 Task: Search one way flight ticket for 2 adults, 2 infants in seat and 1 infant on lap in first from New Haven: Tweed-new Haven Airport to Rockford: Chicago Rockford International Airport(was Northwest Chicagoland Regional Airport At Rockford) on 5-1-2023. Choice of flights is Frontier. Number of bags: 3 checked bags. Price is upto 65000. Outbound departure time preference is 15:15.
Action: Mouse moved to (162, 159)
Screenshot: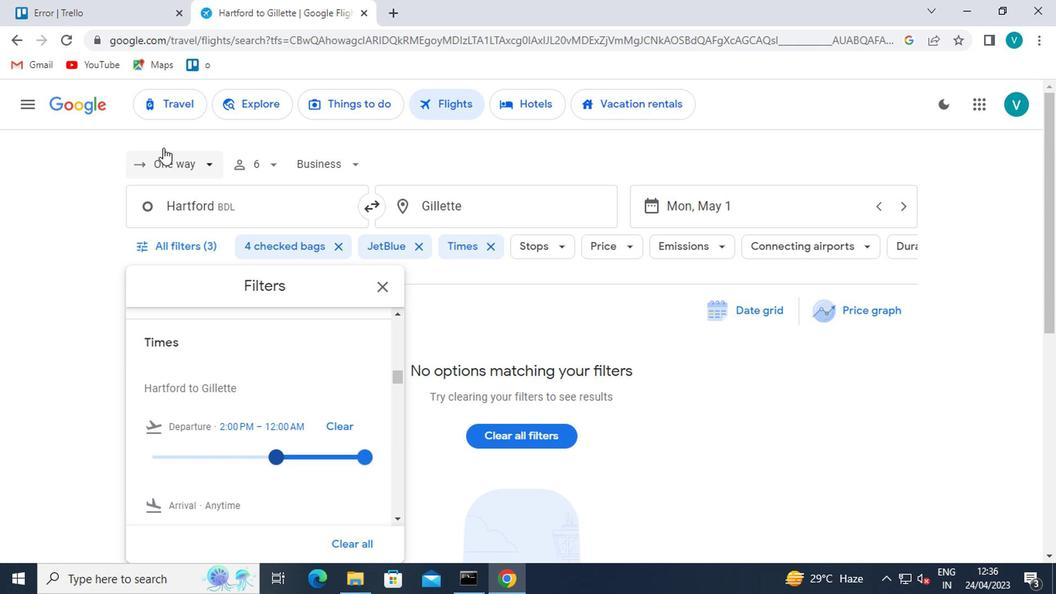 
Action: Mouse pressed left at (162, 159)
Screenshot: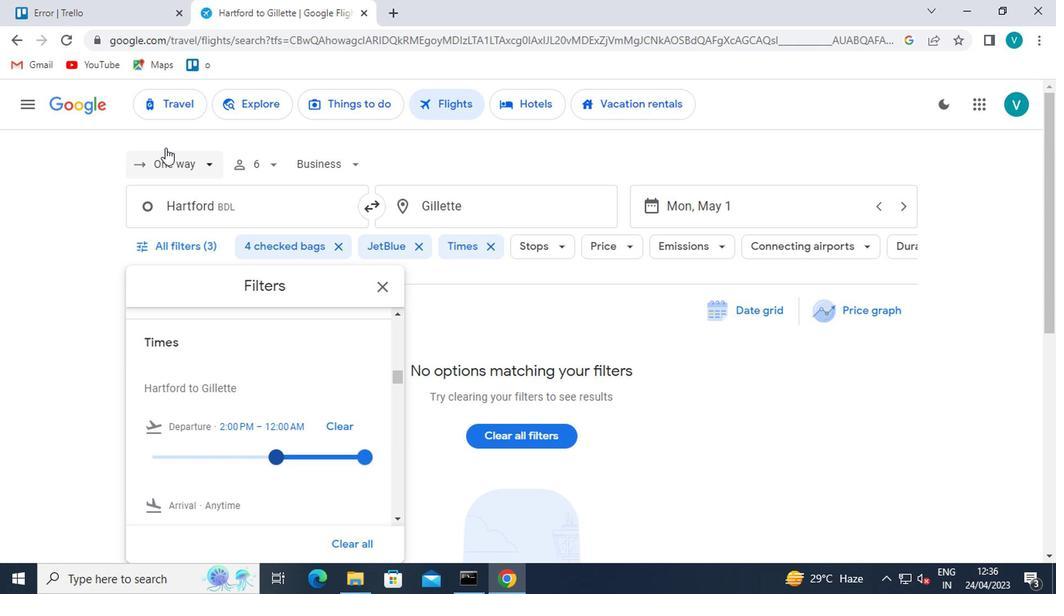 
Action: Mouse moved to (189, 243)
Screenshot: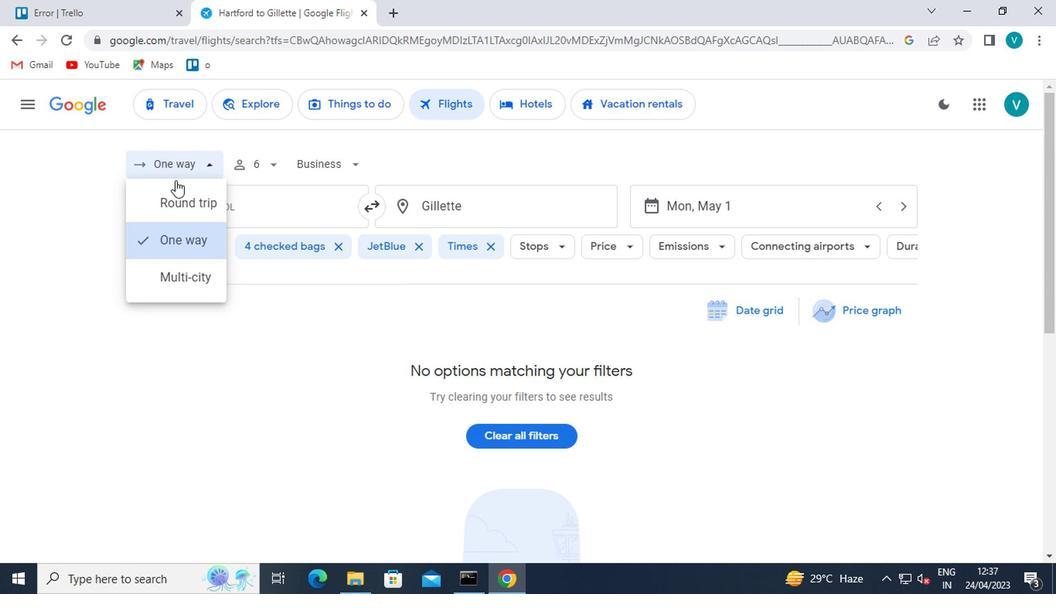 
Action: Mouse pressed left at (189, 243)
Screenshot: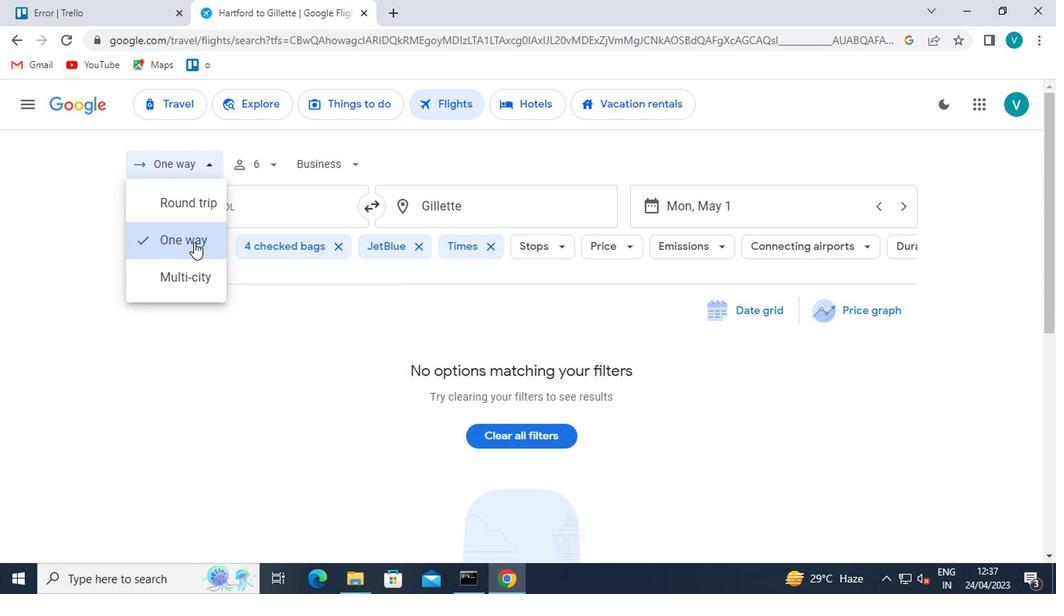 
Action: Mouse moved to (256, 160)
Screenshot: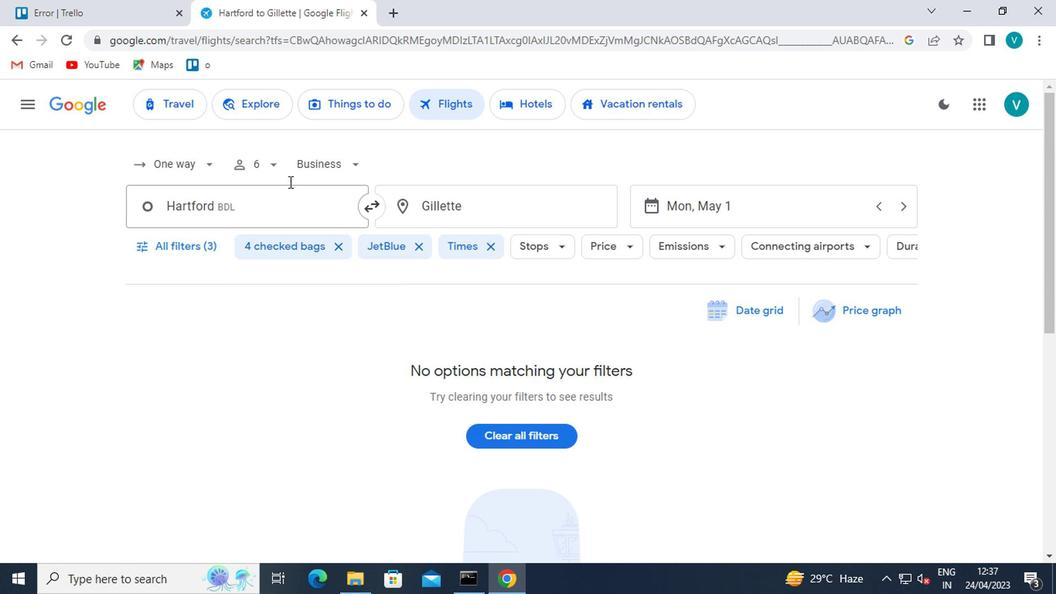
Action: Mouse pressed left at (256, 160)
Screenshot: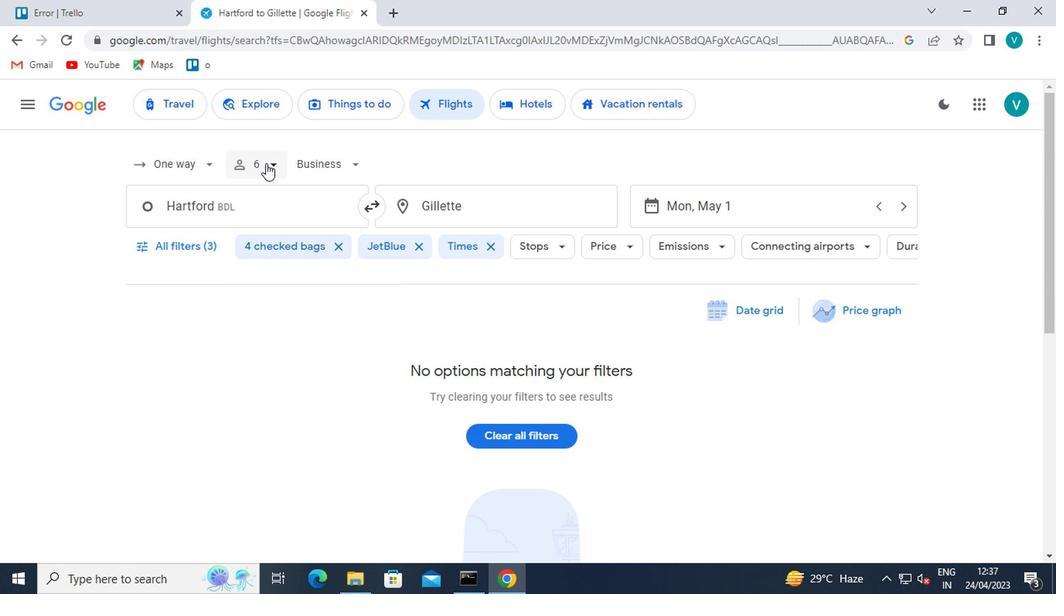 
Action: Mouse moved to (336, 207)
Screenshot: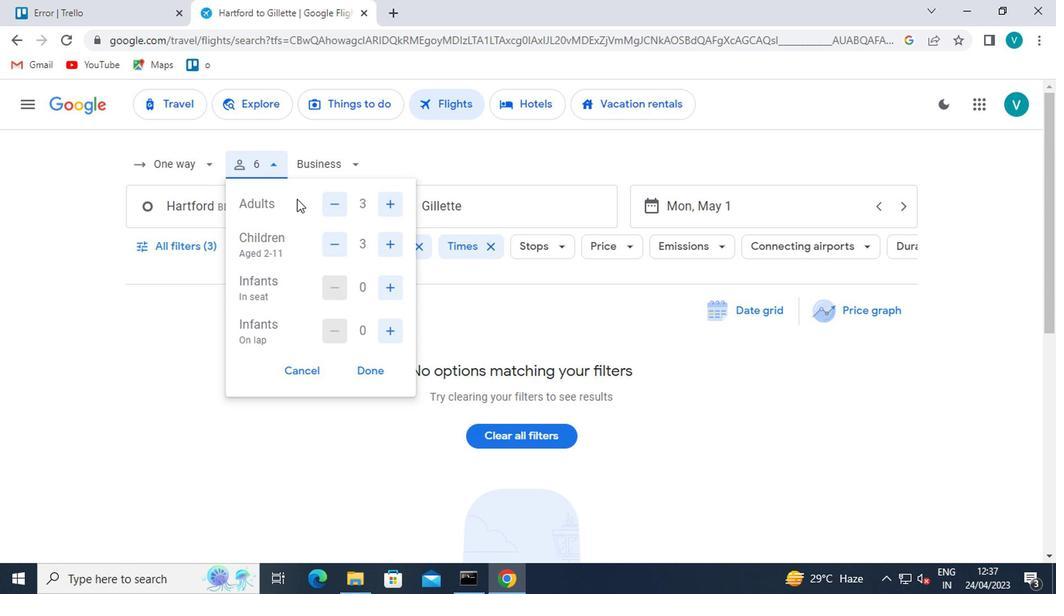 
Action: Mouse pressed left at (336, 207)
Screenshot: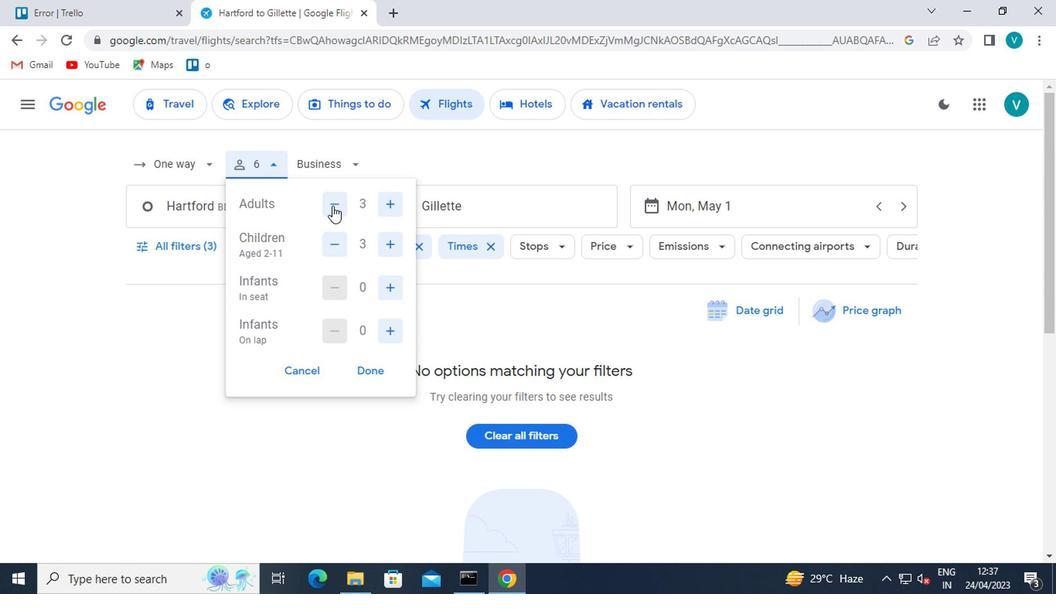 
Action: Mouse moved to (405, 293)
Screenshot: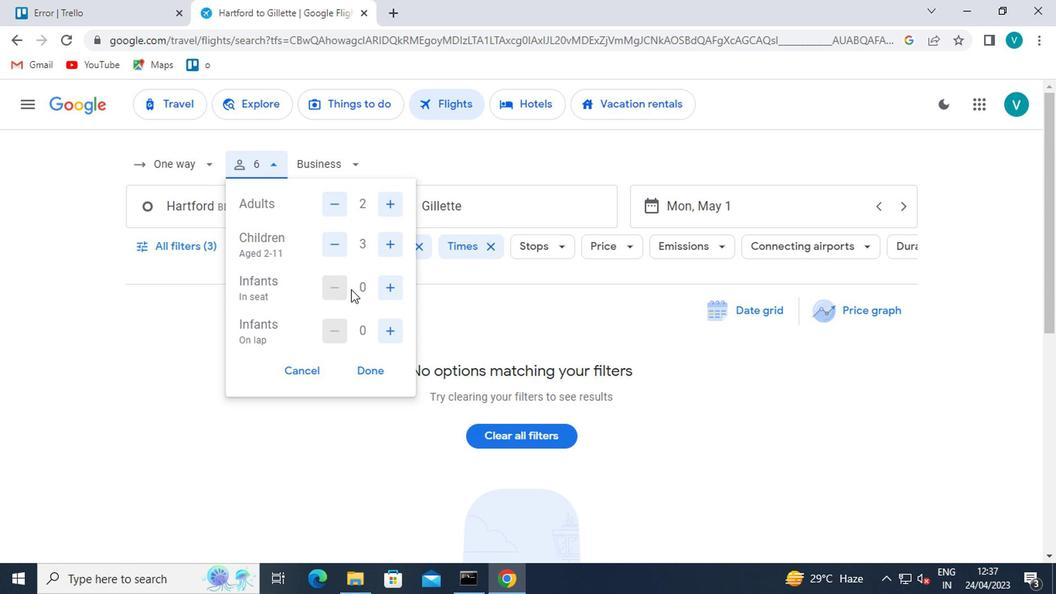 
Action: Mouse pressed left at (405, 293)
Screenshot: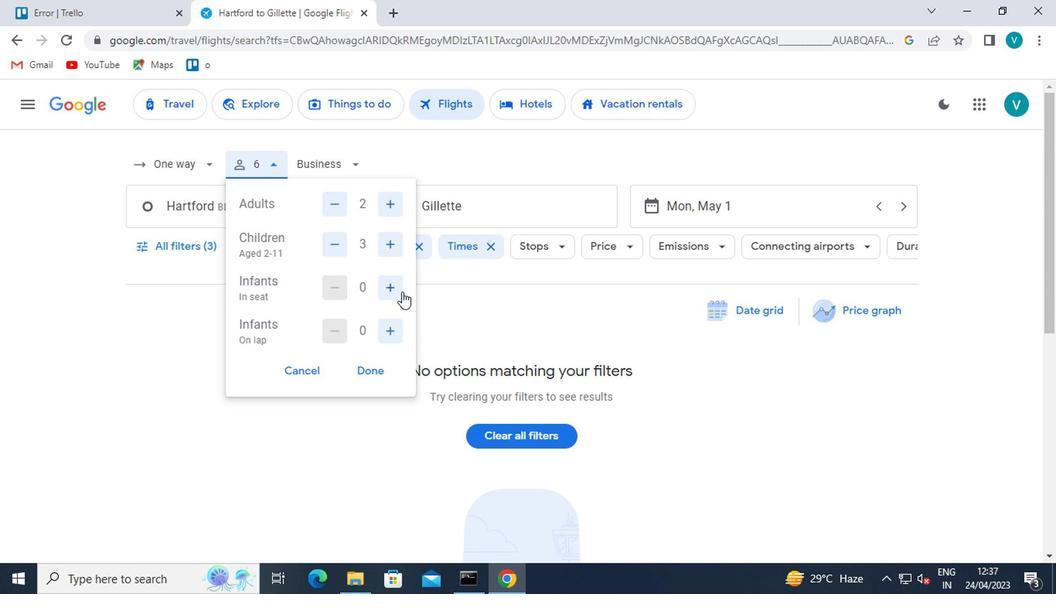 
Action: Mouse moved to (394, 290)
Screenshot: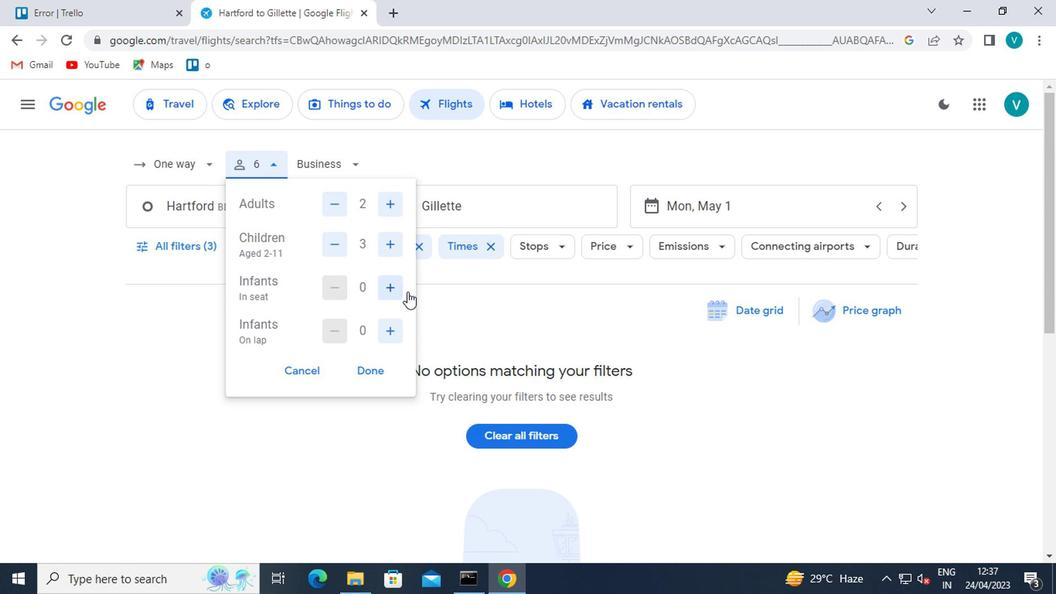
Action: Mouse pressed left at (394, 290)
Screenshot: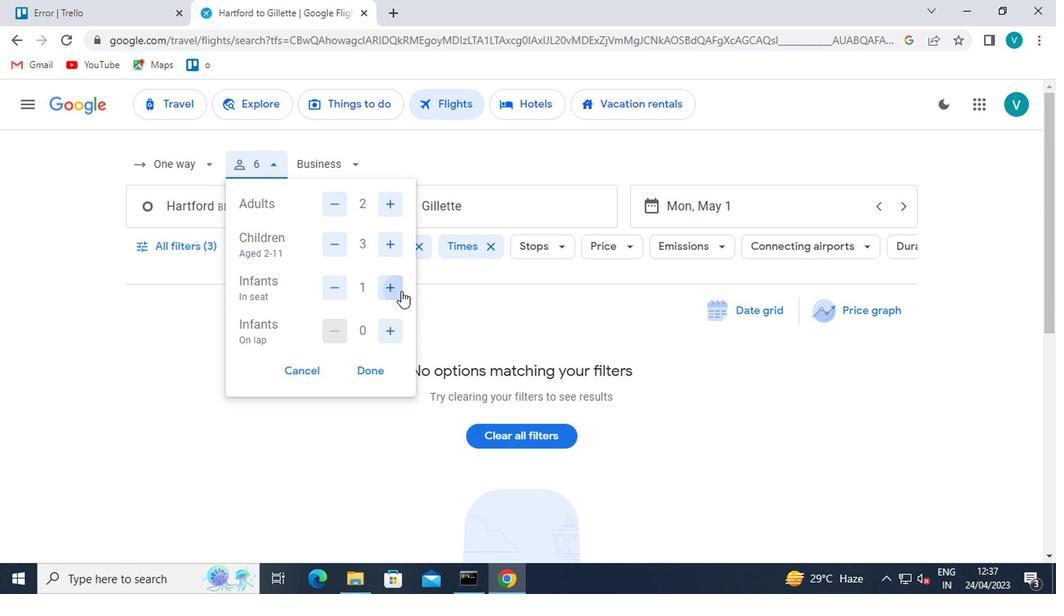 
Action: Mouse moved to (378, 327)
Screenshot: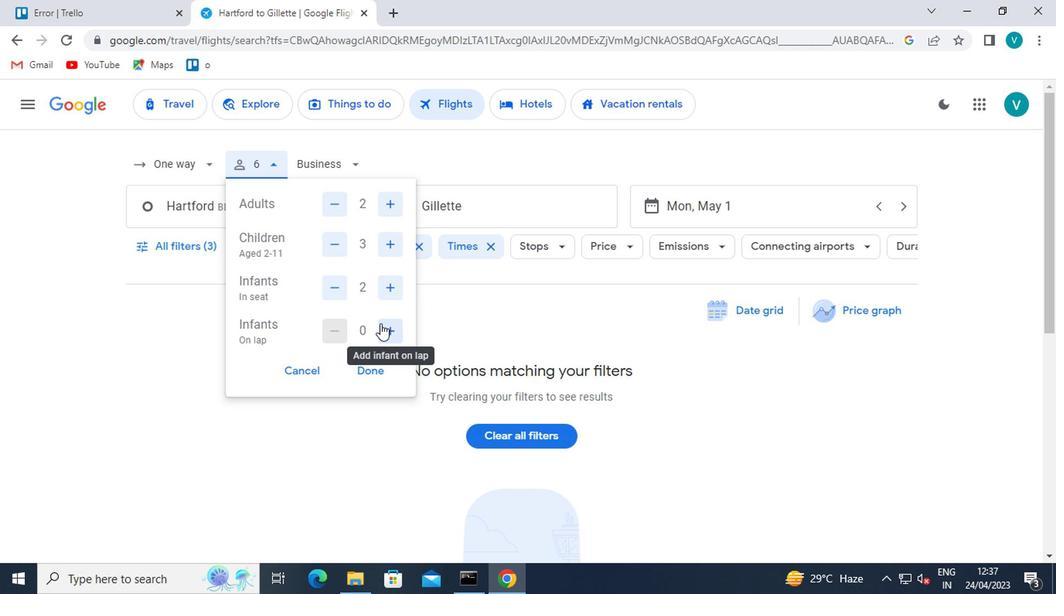 
Action: Mouse pressed left at (378, 327)
Screenshot: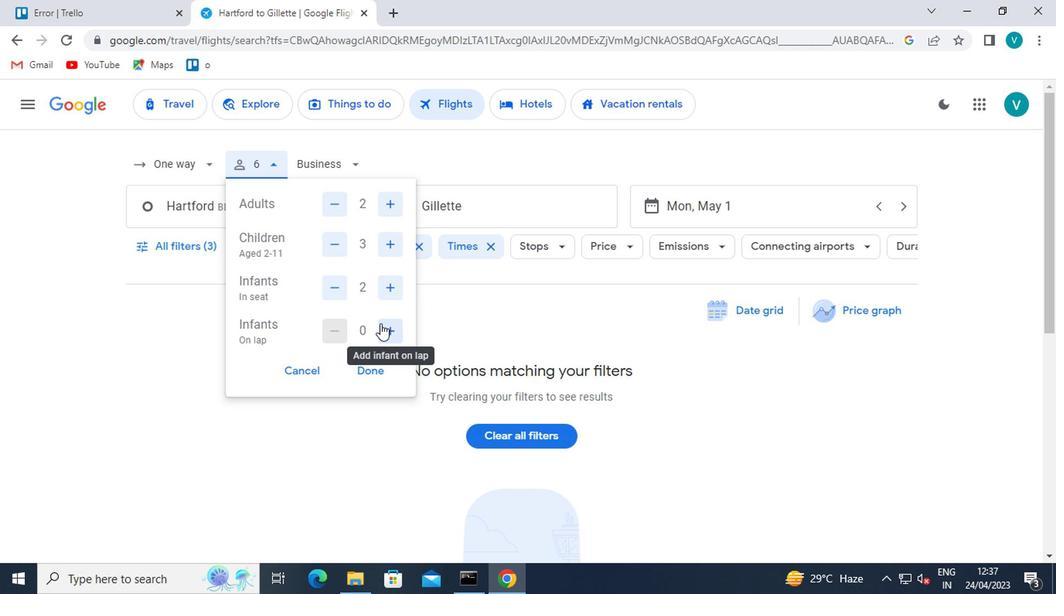 
Action: Mouse moved to (334, 239)
Screenshot: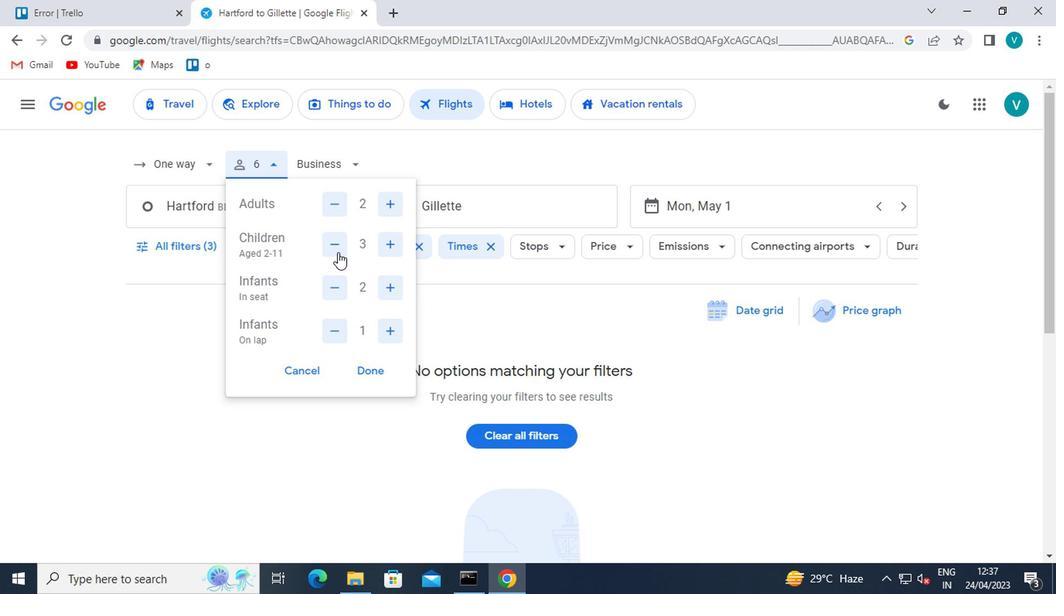 
Action: Mouse pressed left at (334, 239)
Screenshot: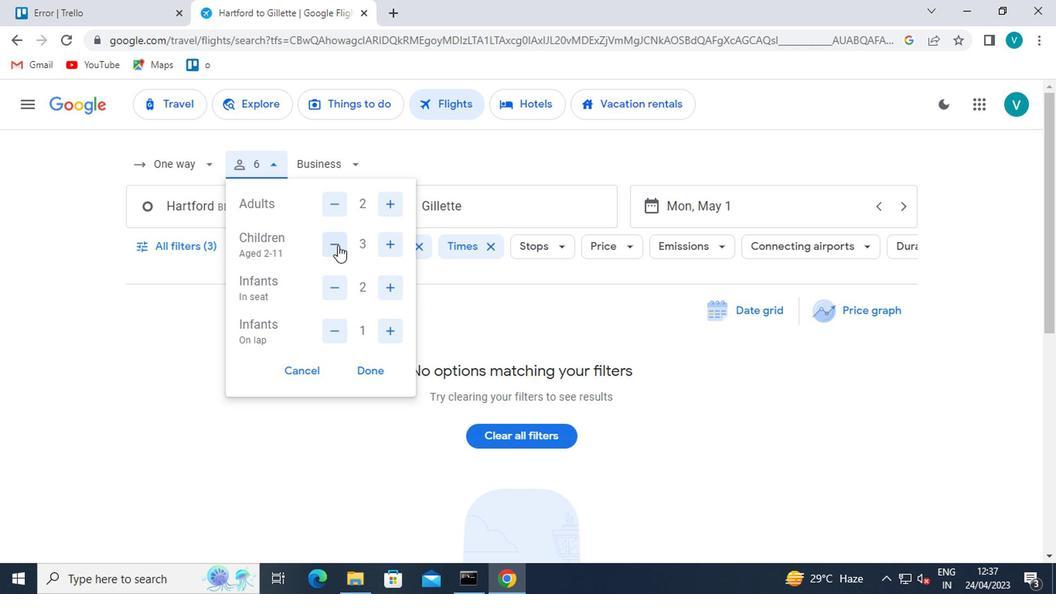 
Action: Mouse pressed left at (334, 239)
Screenshot: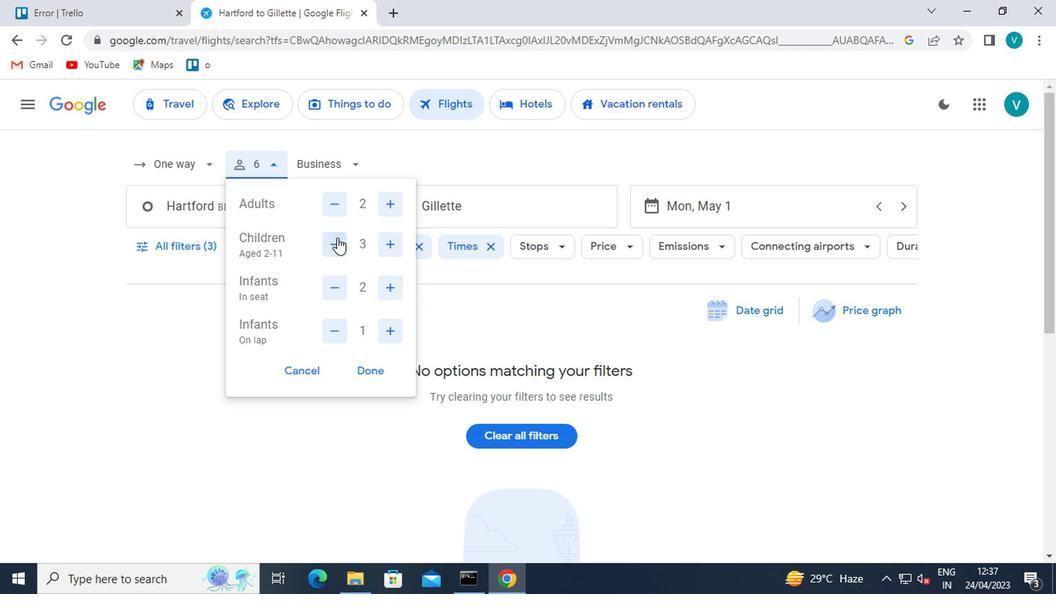 
Action: Mouse pressed left at (334, 239)
Screenshot: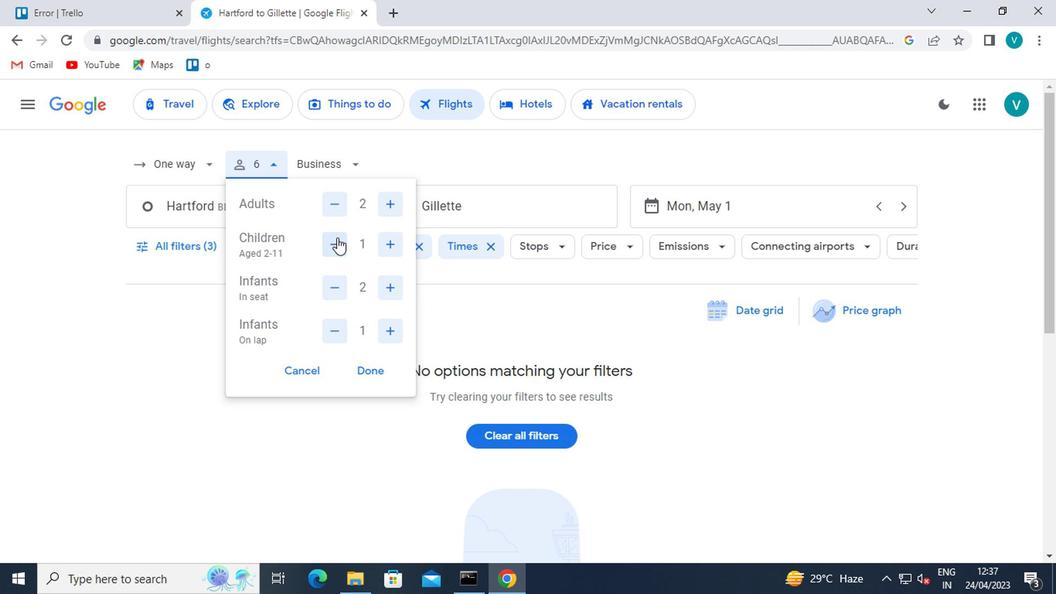 
Action: Mouse moved to (345, 151)
Screenshot: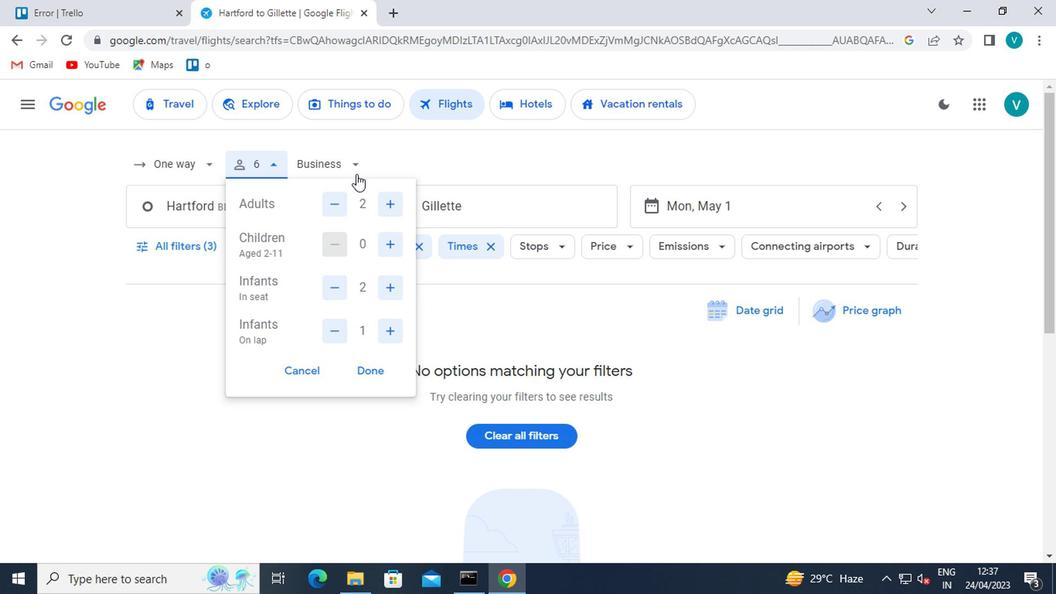 
Action: Mouse pressed left at (345, 151)
Screenshot: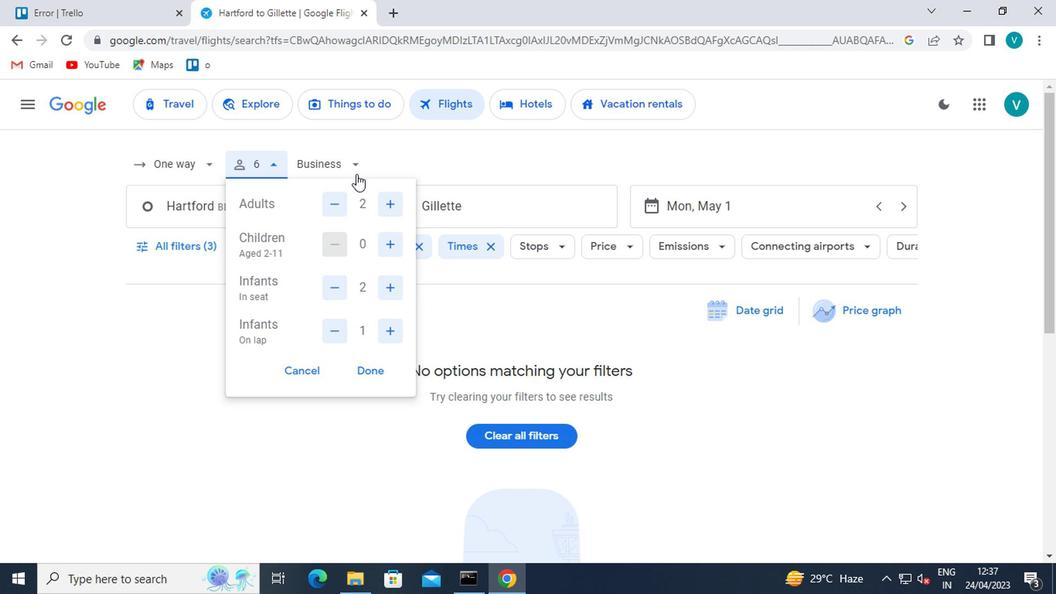 
Action: Mouse moved to (353, 296)
Screenshot: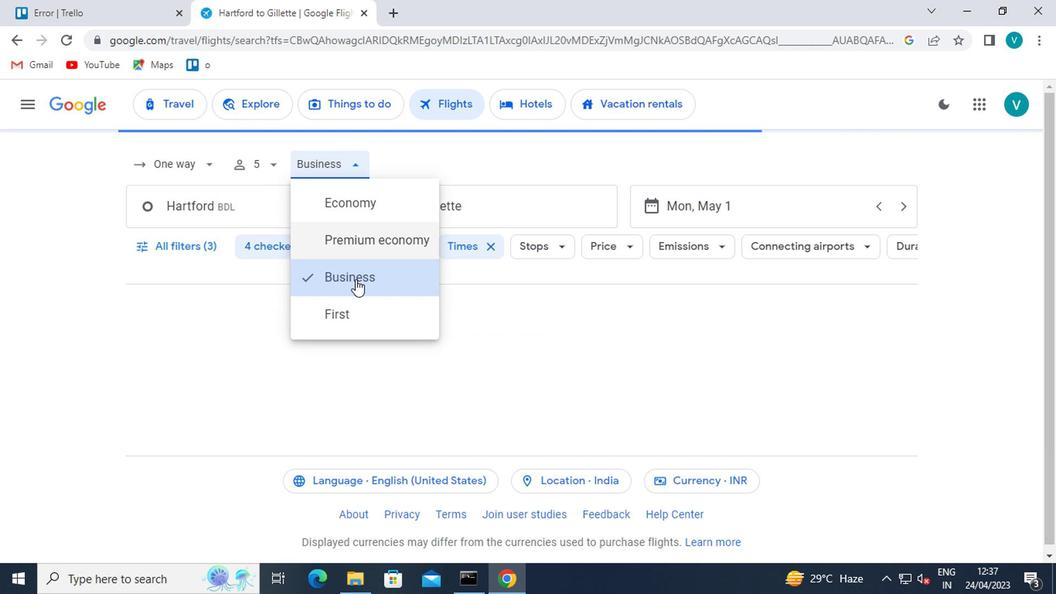 
Action: Mouse pressed left at (353, 296)
Screenshot: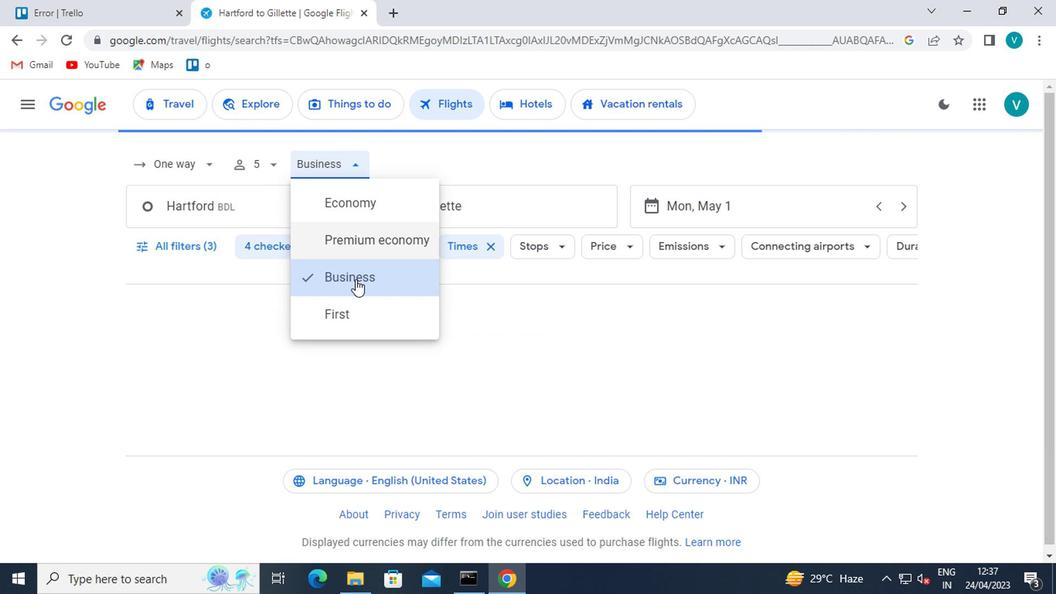 
Action: Mouse moved to (353, 310)
Screenshot: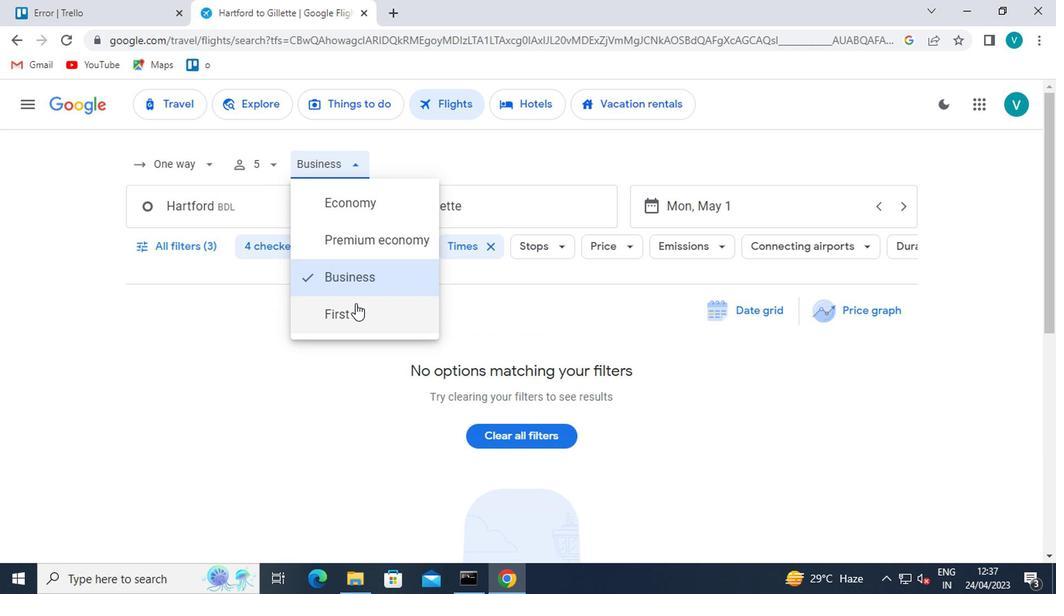 
Action: Mouse pressed left at (353, 310)
Screenshot: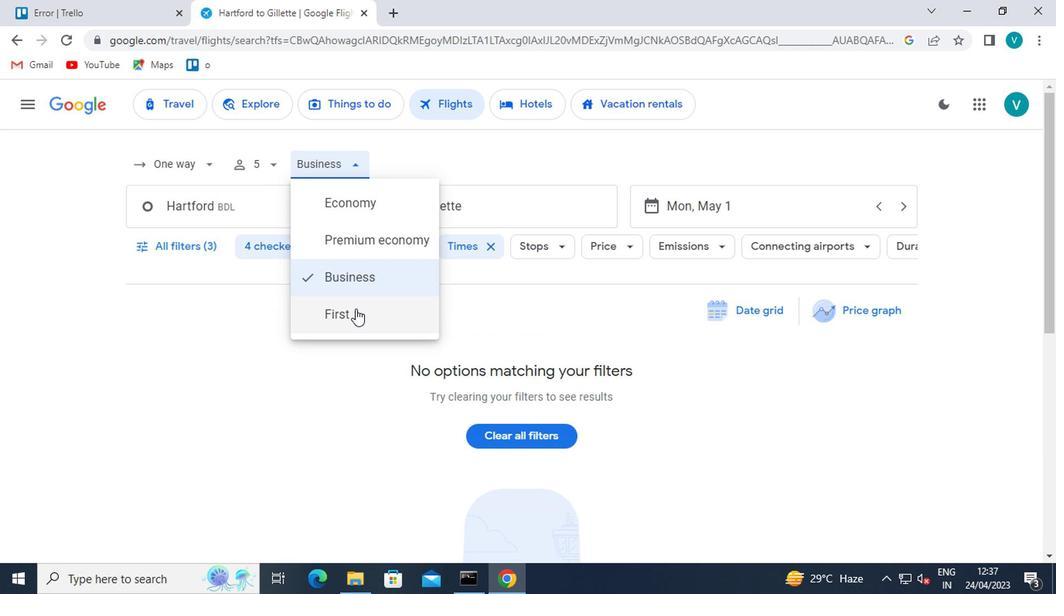 
Action: Mouse moved to (247, 210)
Screenshot: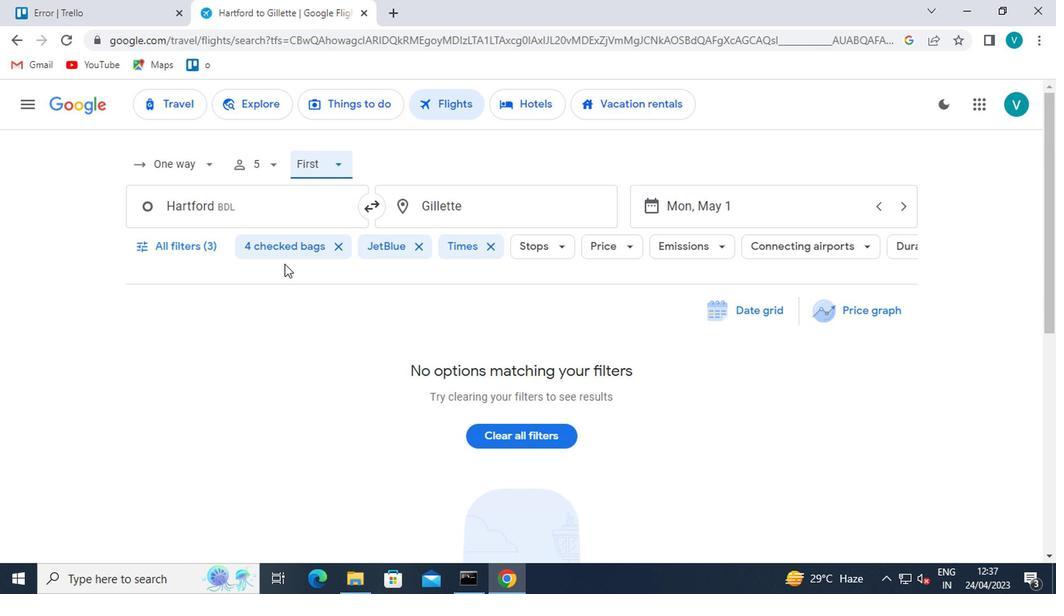 
Action: Mouse pressed left at (247, 210)
Screenshot: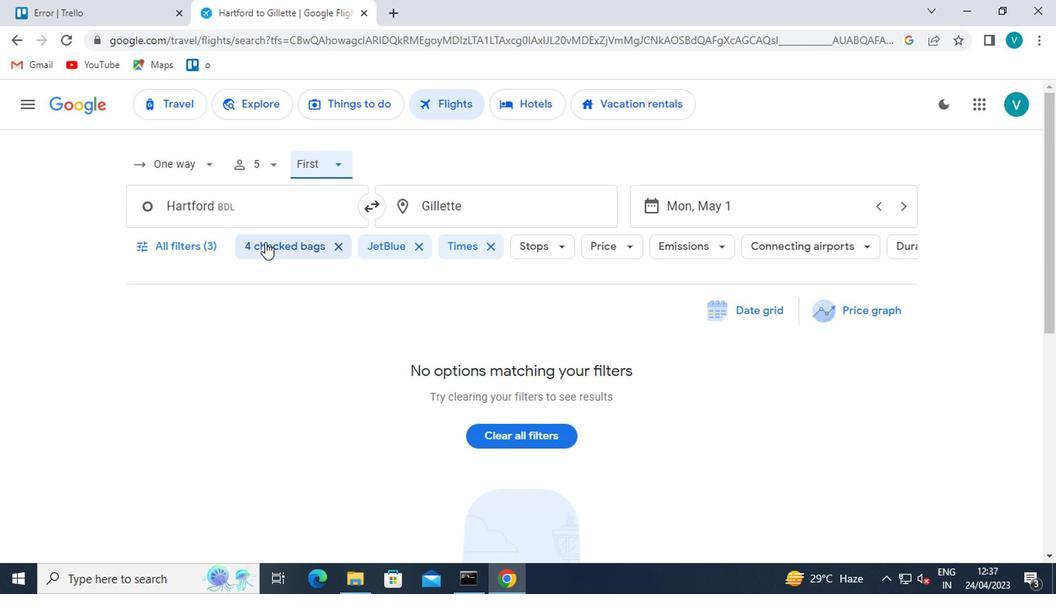 
Action: Mouse moved to (247, 207)
Screenshot: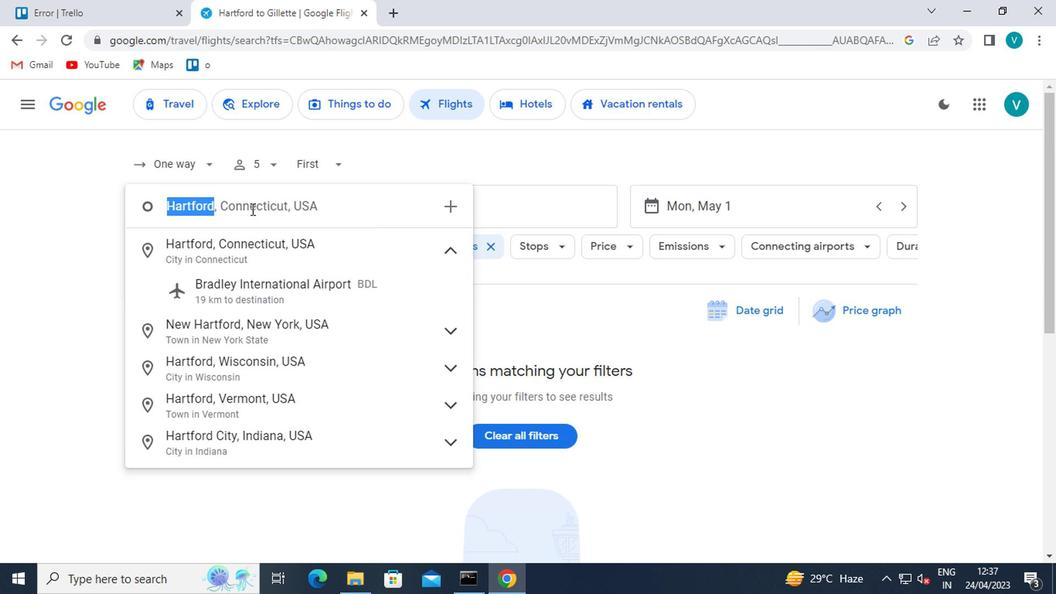 
Action: Key pressed <Key.shift>NEW<Key.space><Key.shift>HEAVEN
Screenshot: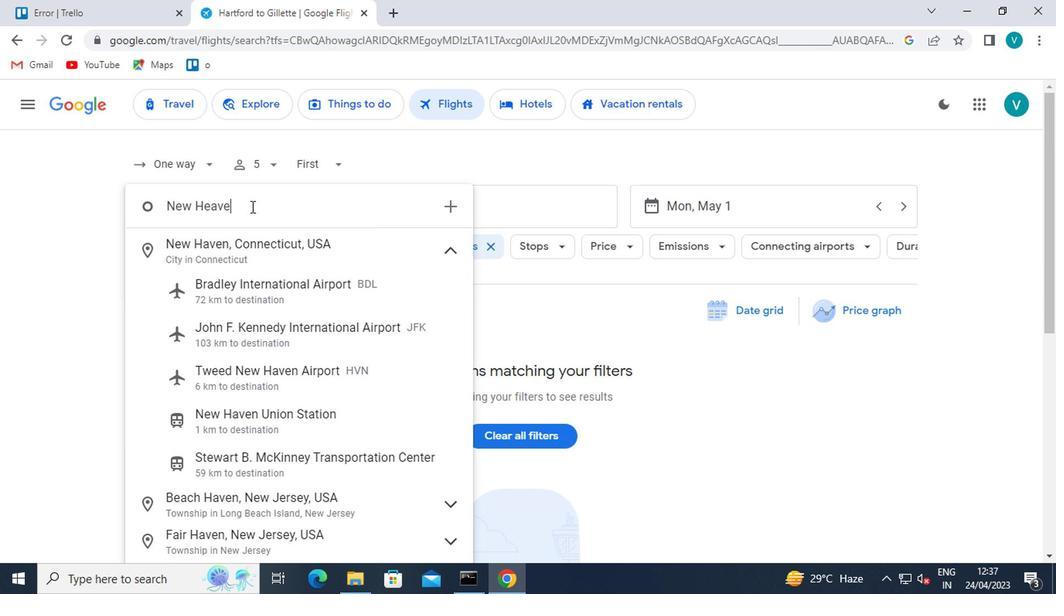 
Action: Mouse moved to (277, 369)
Screenshot: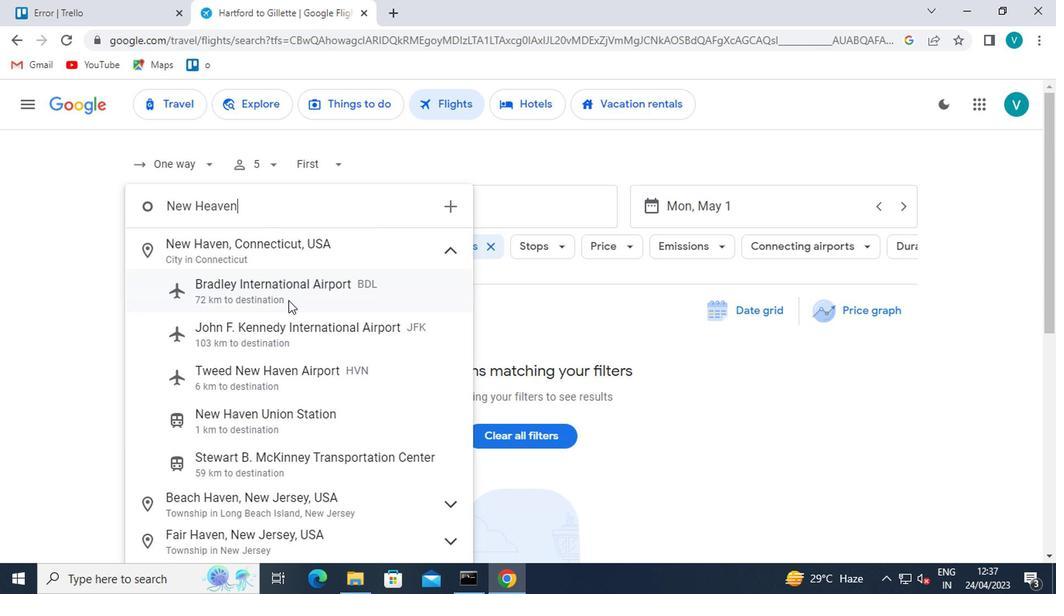 
Action: Mouse pressed left at (277, 369)
Screenshot: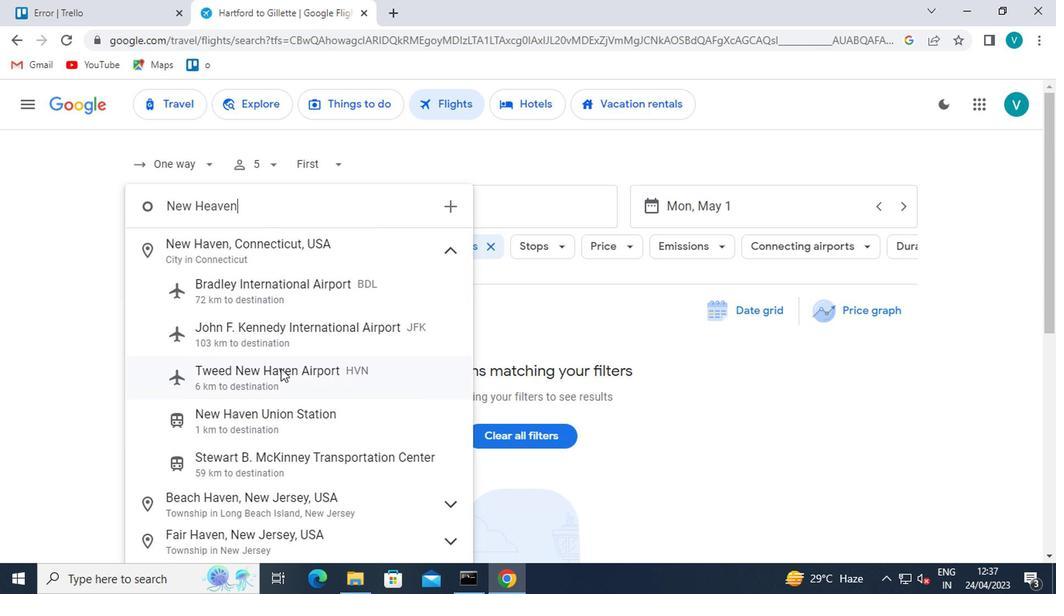 
Action: Mouse moved to (482, 196)
Screenshot: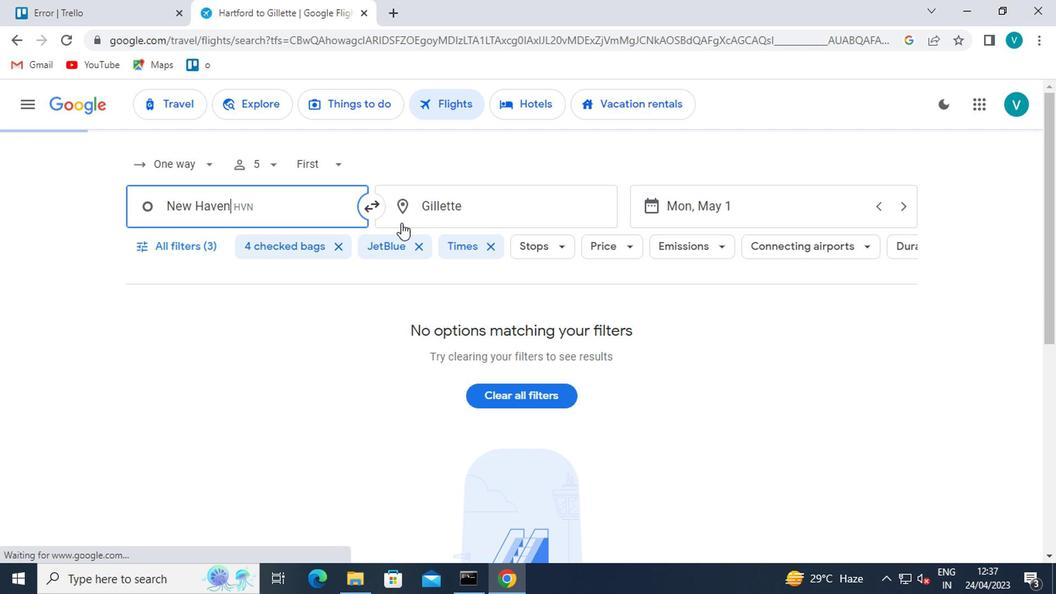 
Action: Mouse pressed left at (482, 196)
Screenshot: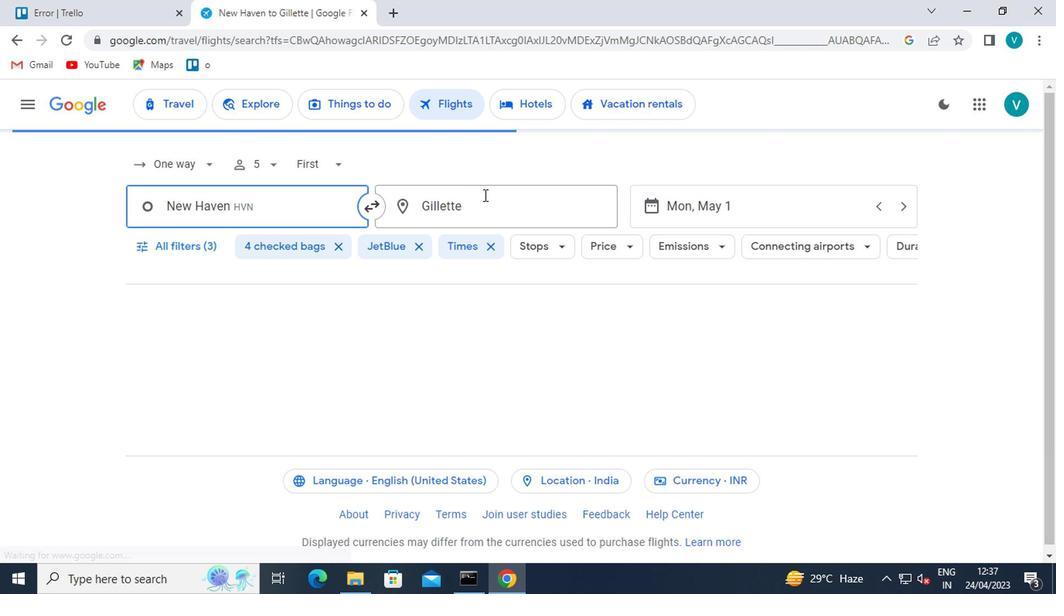 
Action: Key pressed <Key.shift>ROCK
Screenshot: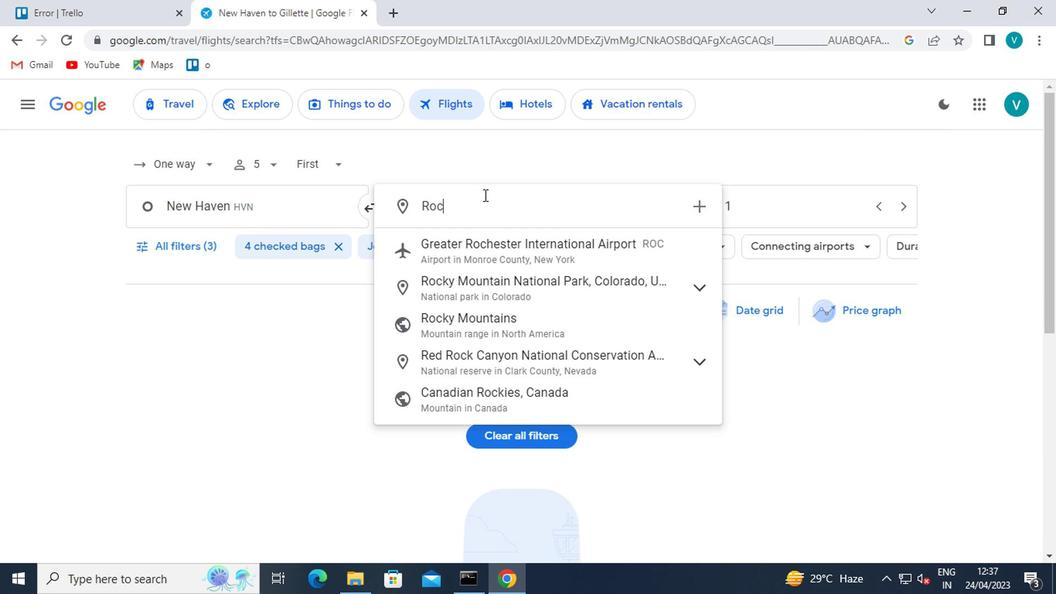 
Action: Mouse moved to (481, 209)
Screenshot: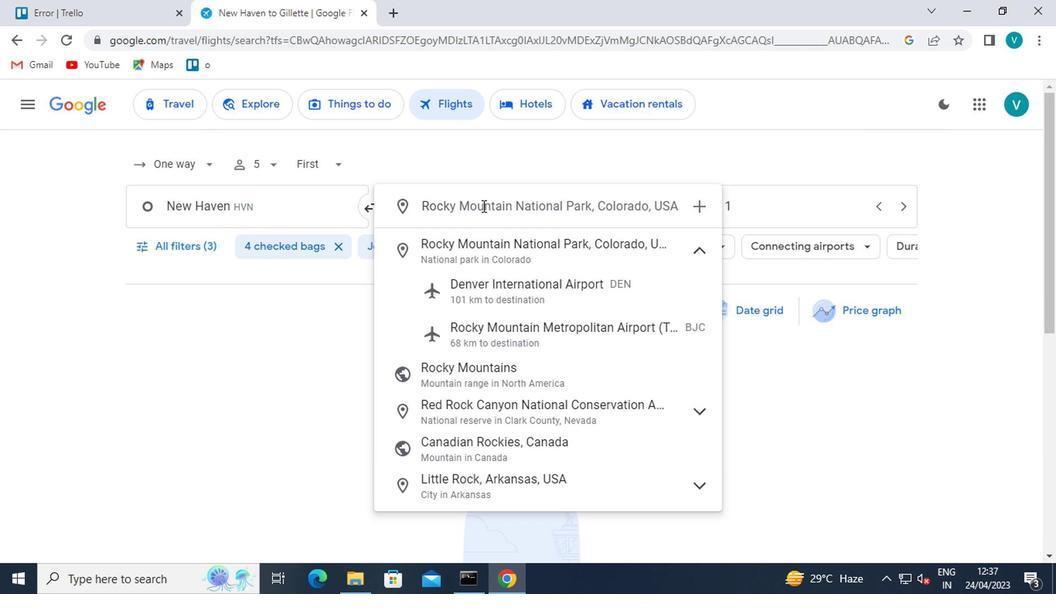 
Action: Key pressed FO
Screenshot: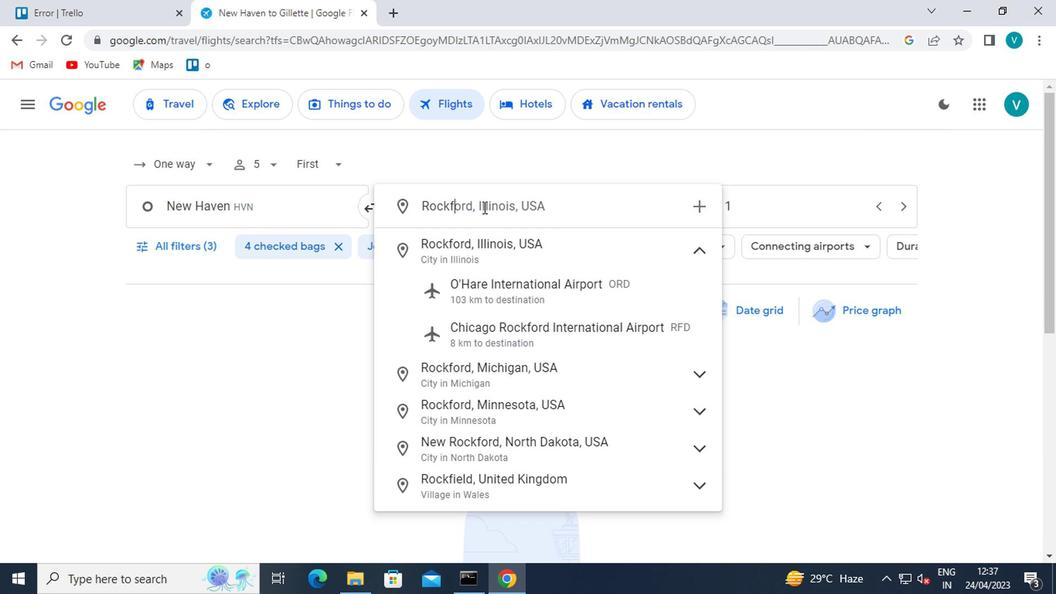 
Action: Mouse moved to (590, 333)
Screenshot: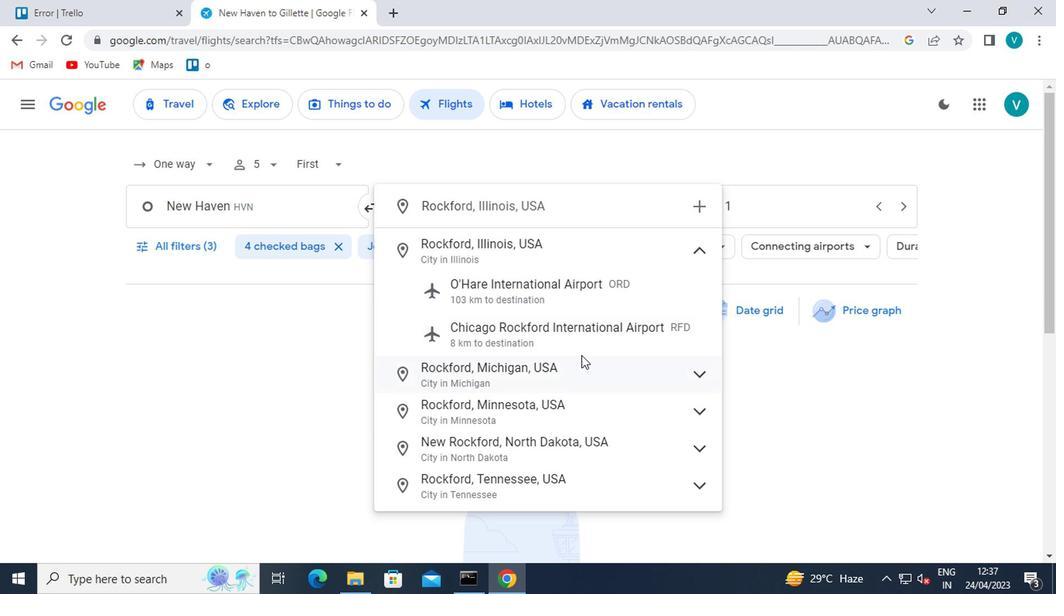 
Action: Mouse pressed left at (590, 333)
Screenshot: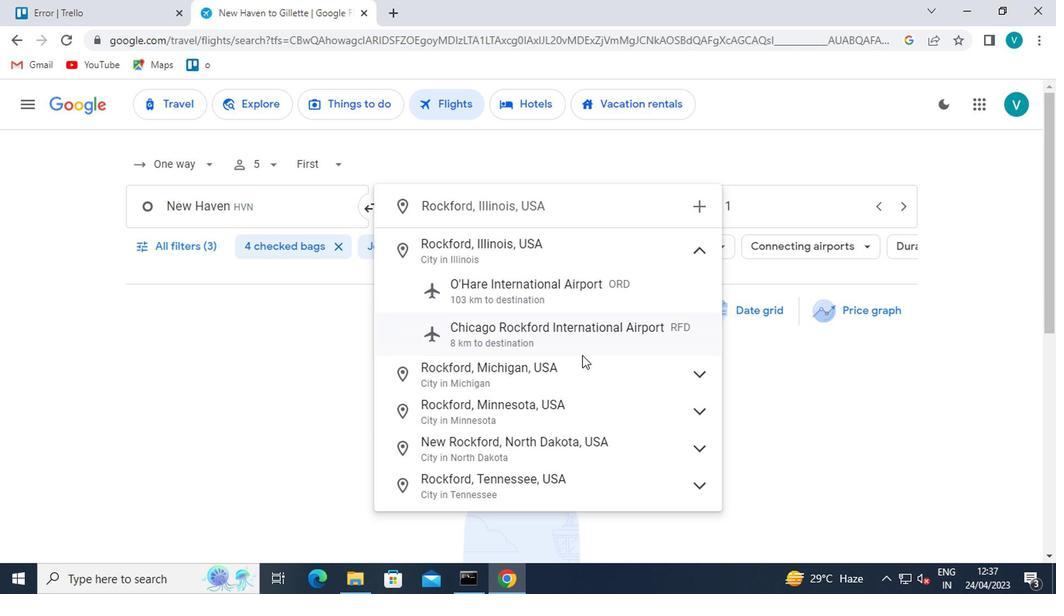
Action: Mouse moved to (771, 218)
Screenshot: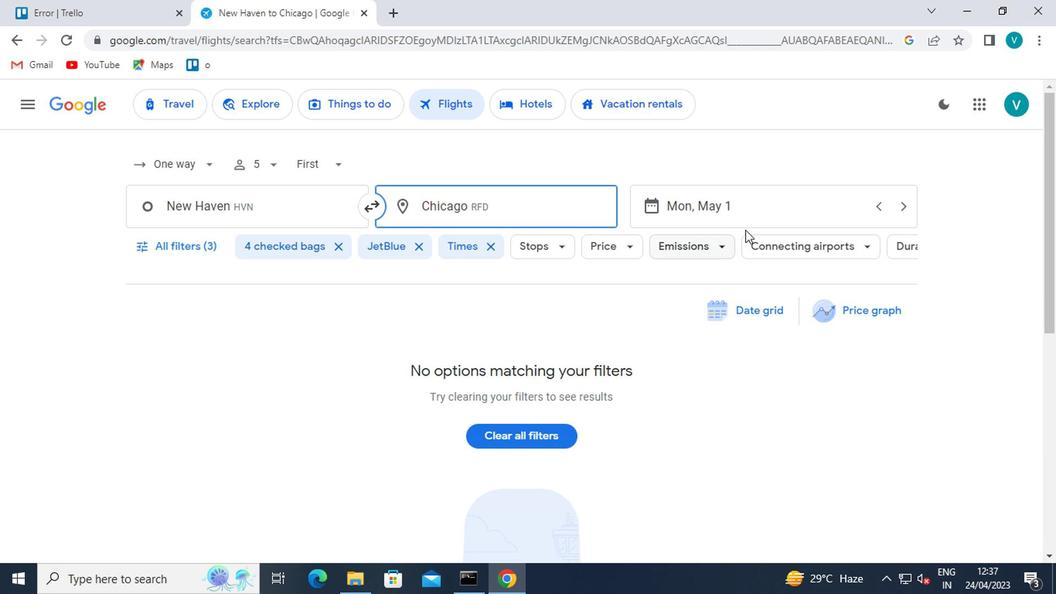 
Action: Mouse pressed left at (771, 218)
Screenshot: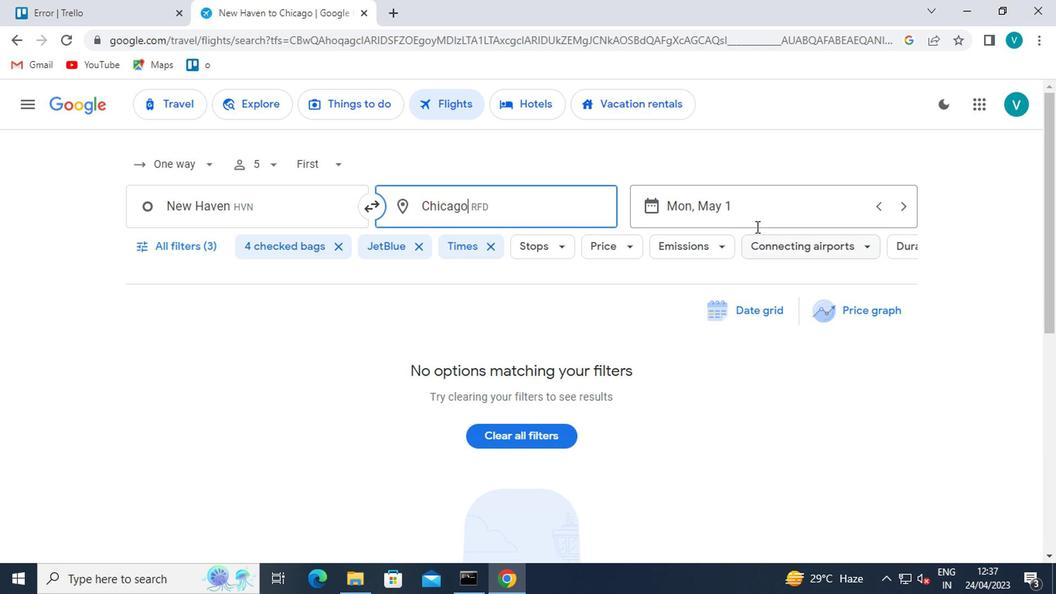 
Action: Mouse moved to (709, 288)
Screenshot: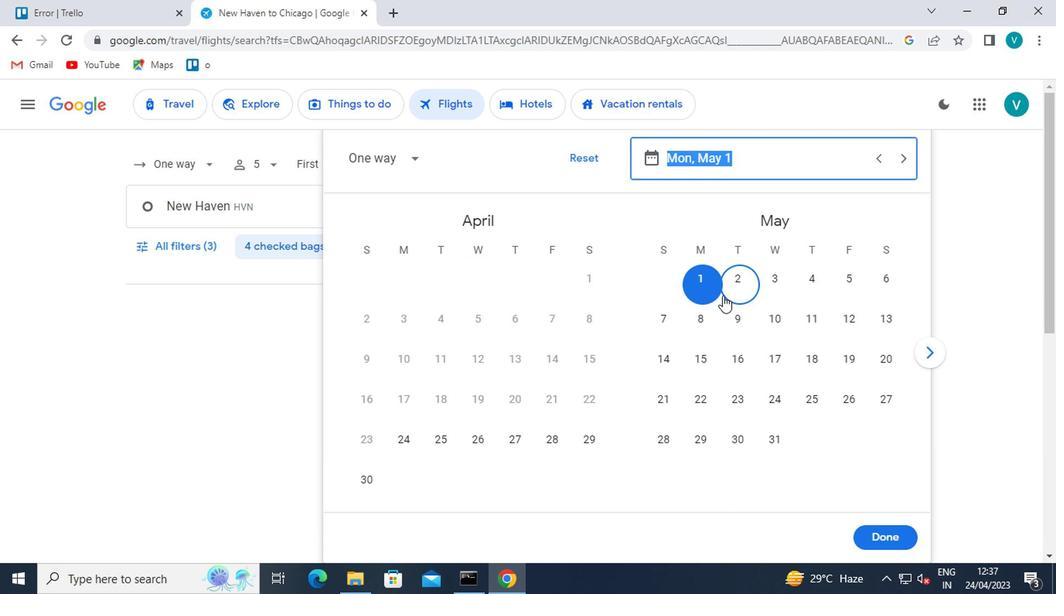 
Action: Mouse pressed left at (709, 288)
Screenshot: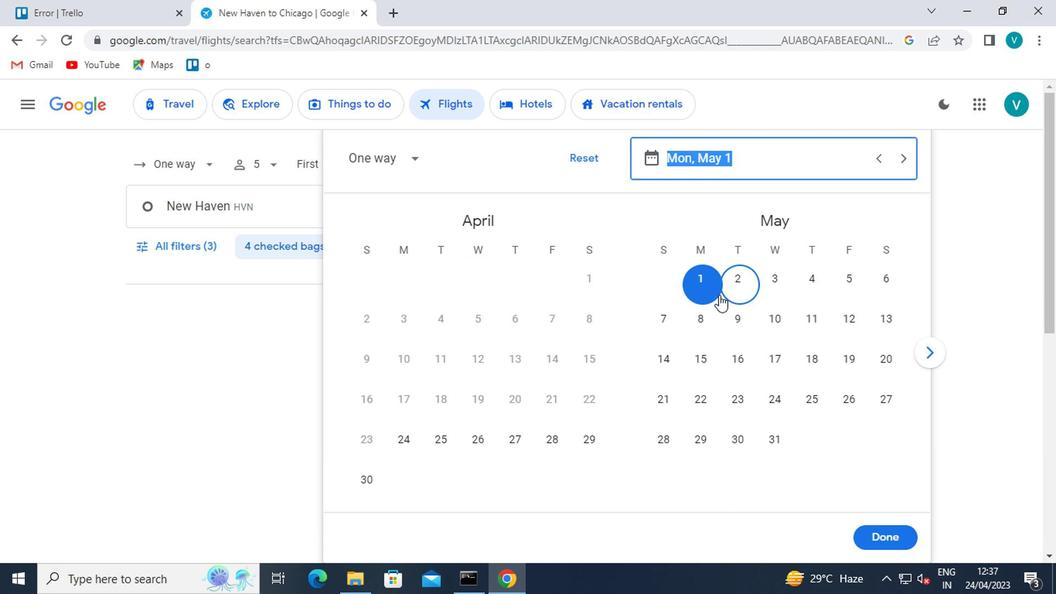 
Action: Mouse moved to (876, 534)
Screenshot: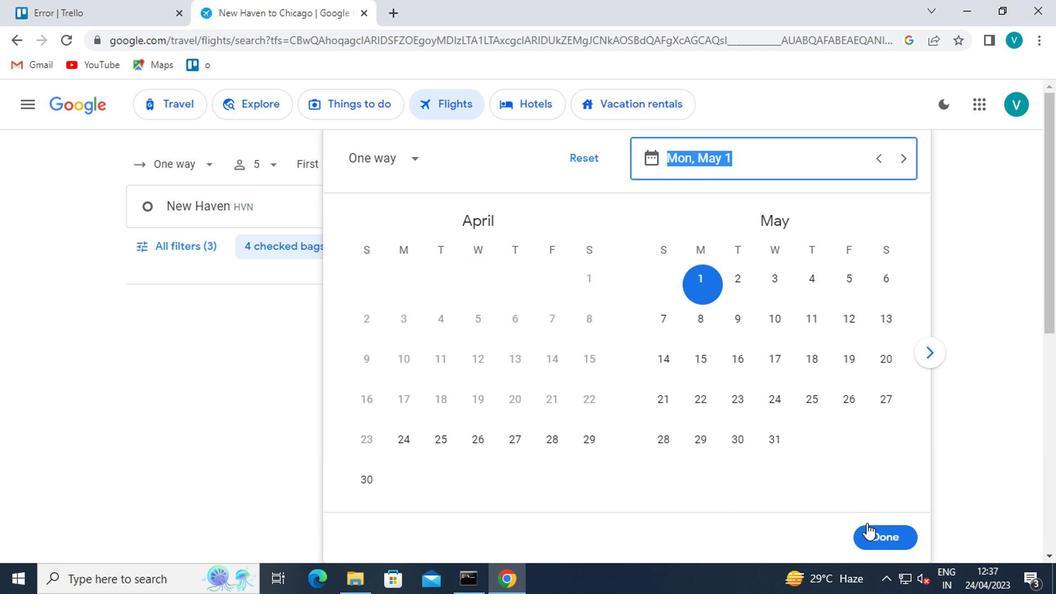 
Action: Mouse pressed left at (876, 534)
Screenshot: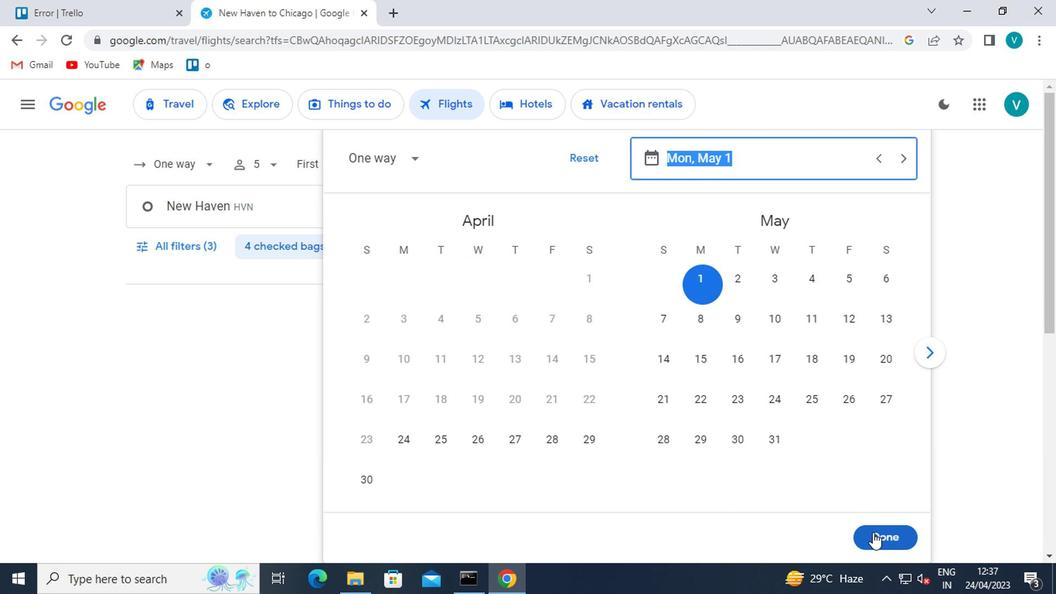 
Action: Mouse moved to (185, 228)
Screenshot: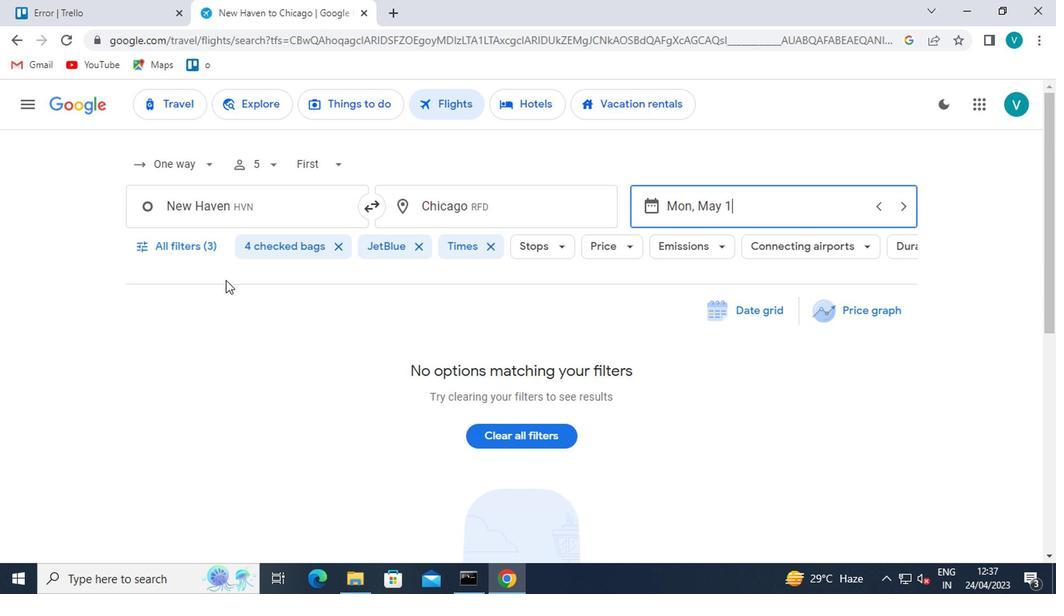 
Action: Mouse pressed left at (185, 228)
Screenshot: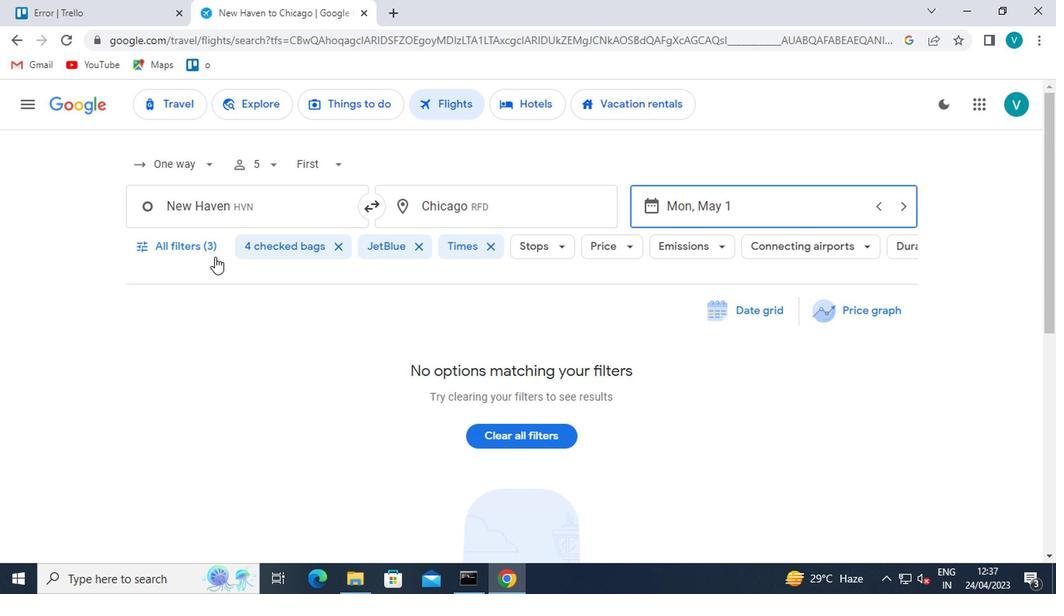 
Action: Mouse moved to (535, 327)
Screenshot: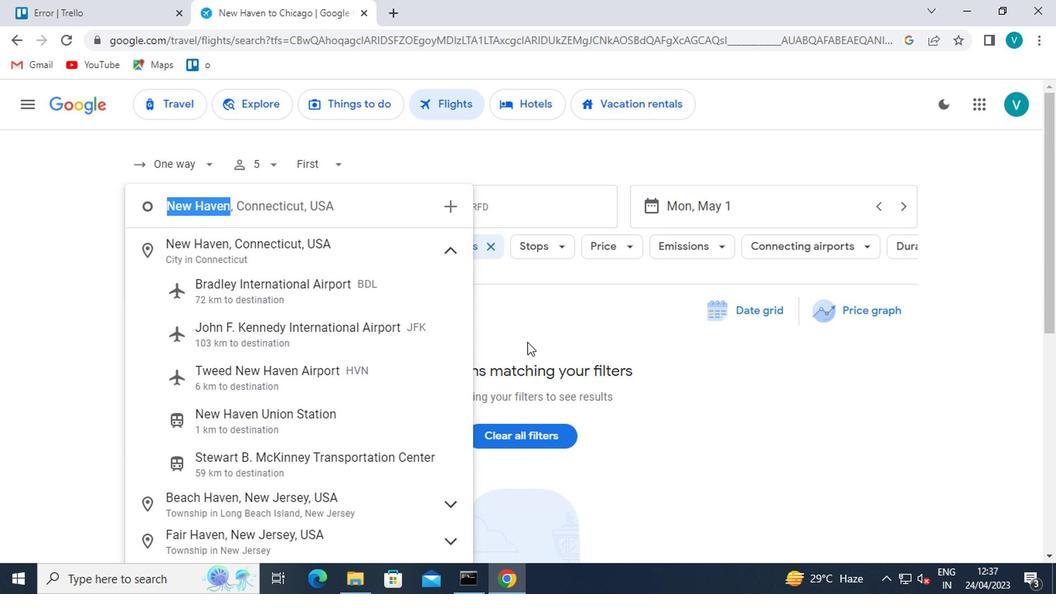 
Action: Mouse pressed left at (535, 327)
Screenshot: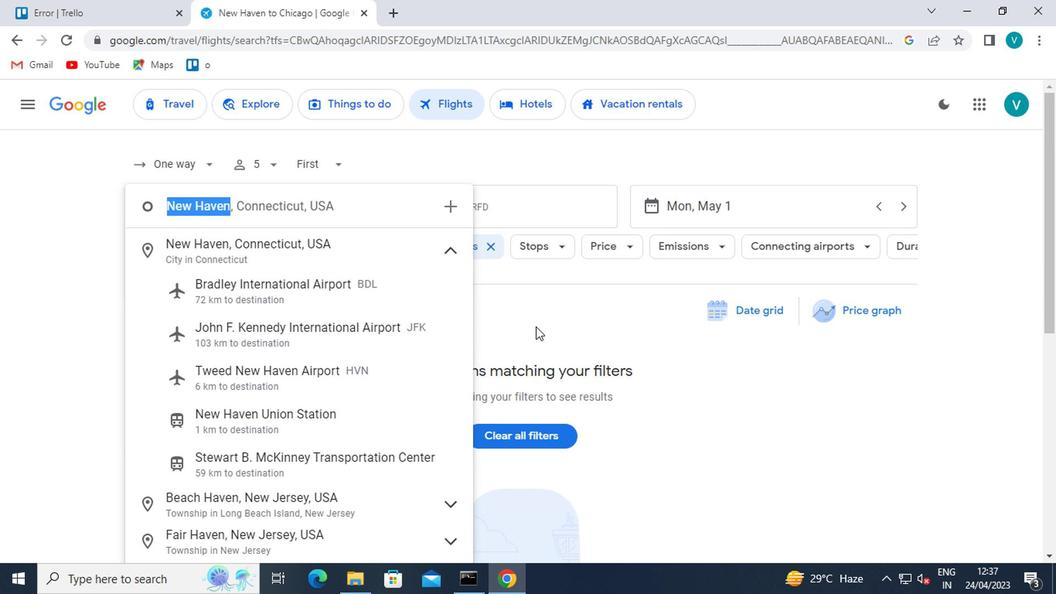 
Action: Mouse moved to (195, 249)
Screenshot: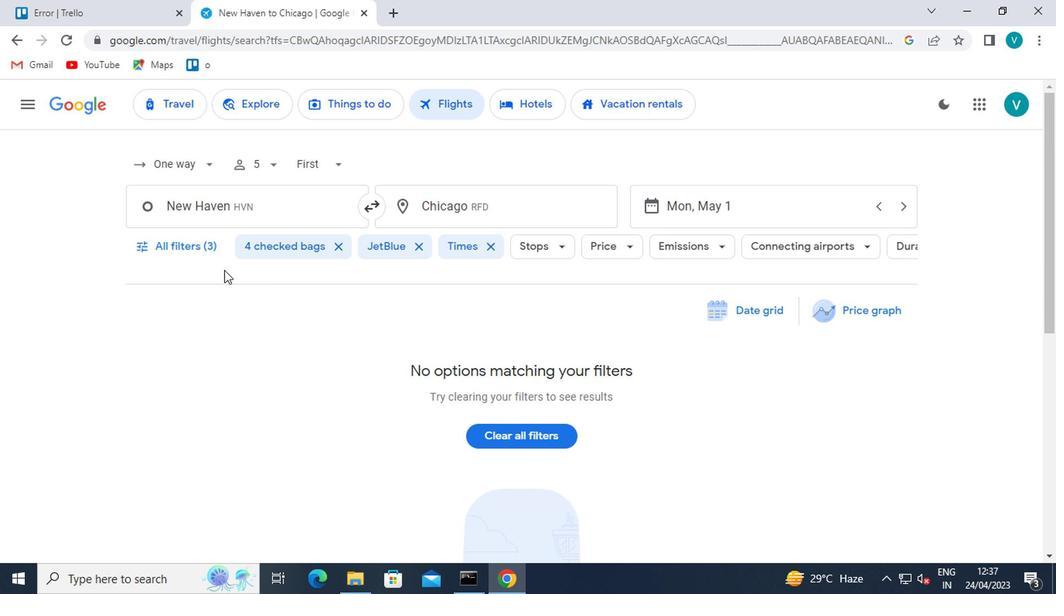 
Action: Mouse pressed left at (195, 249)
Screenshot: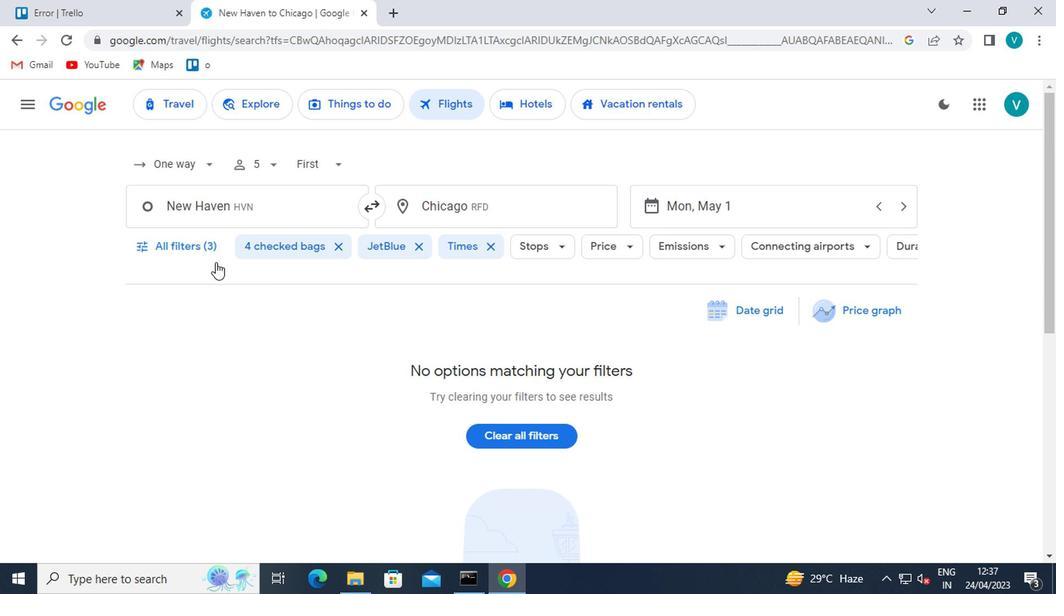
Action: Mouse moved to (317, 372)
Screenshot: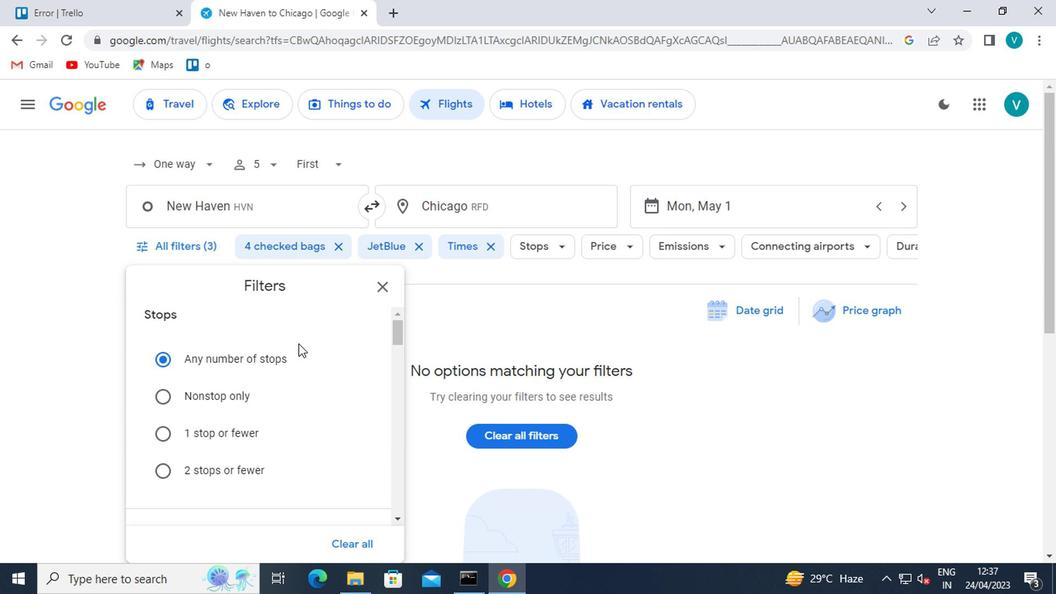 
Action: Mouse scrolled (317, 371) with delta (0, -1)
Screenshot: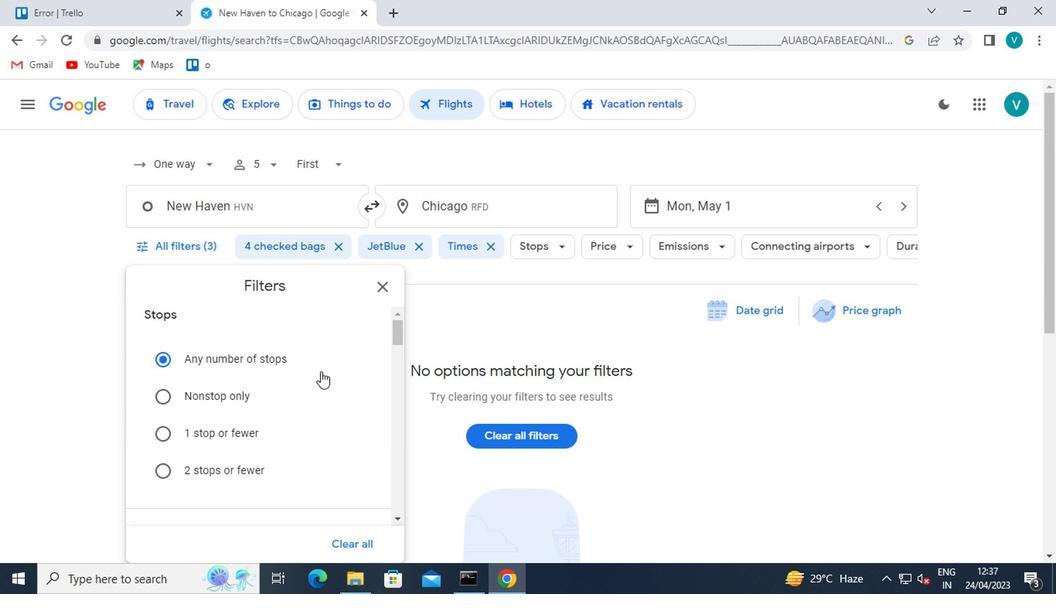 
Action: Mouse scrolled (317, 371) with delta (0, -1)
Screenshot: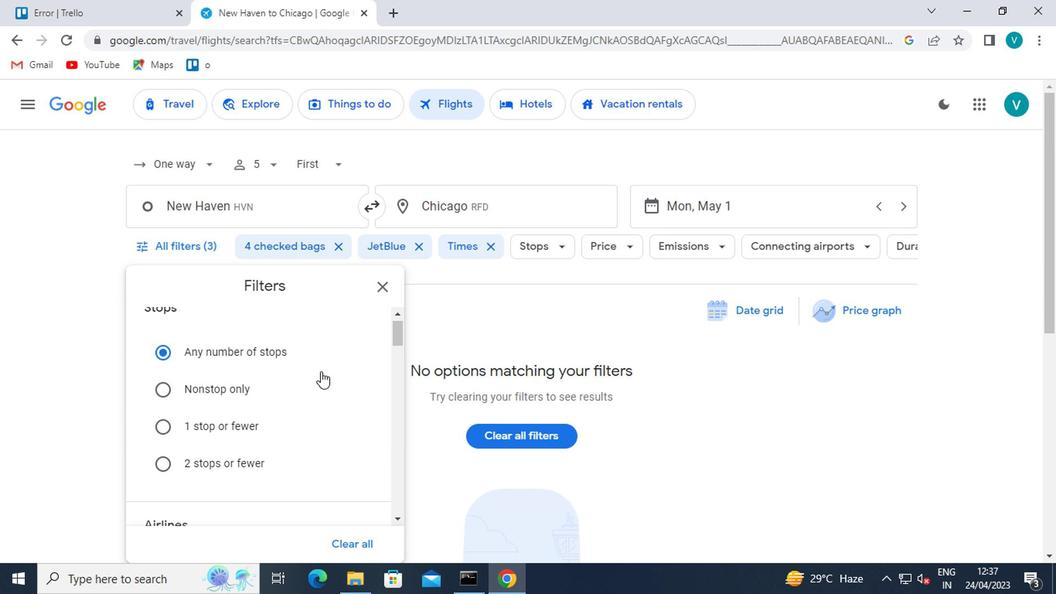 
Action: Mouse scrolled (317, 371) with delta (0, -1)
Screenshot: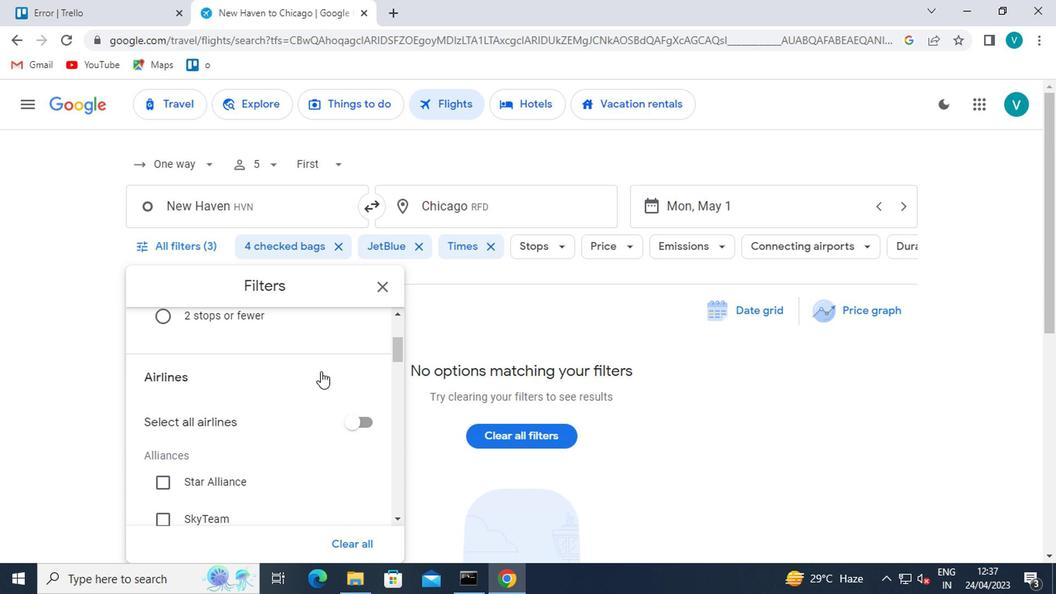 
Action: Mouse scrolled (317, 371) with delta (0, -1)
Screenshot: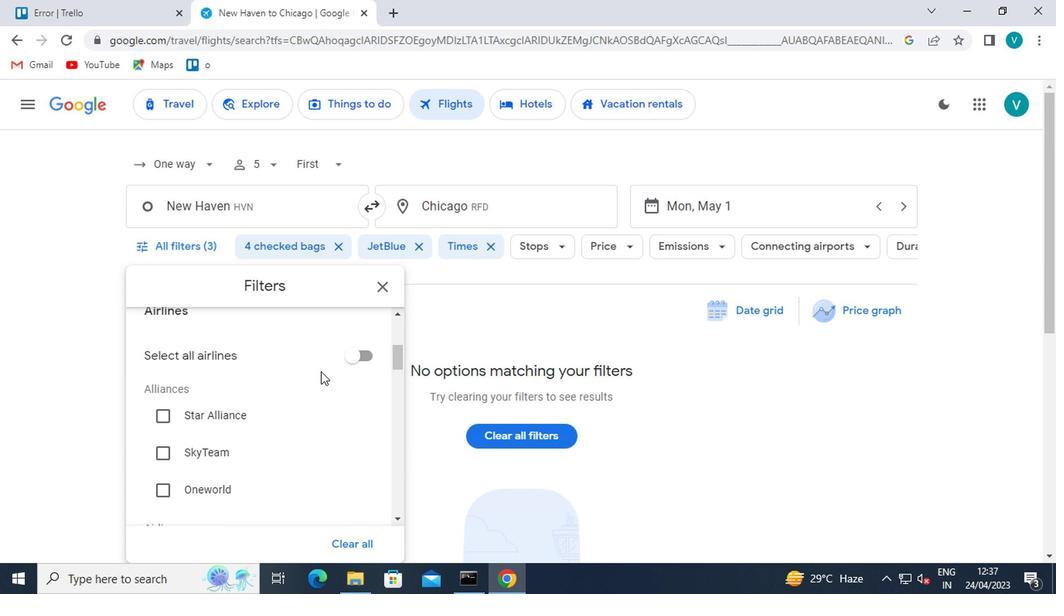 
Action: Mouse scrolled (317, 371) with delta (0, -1)
Screenshot: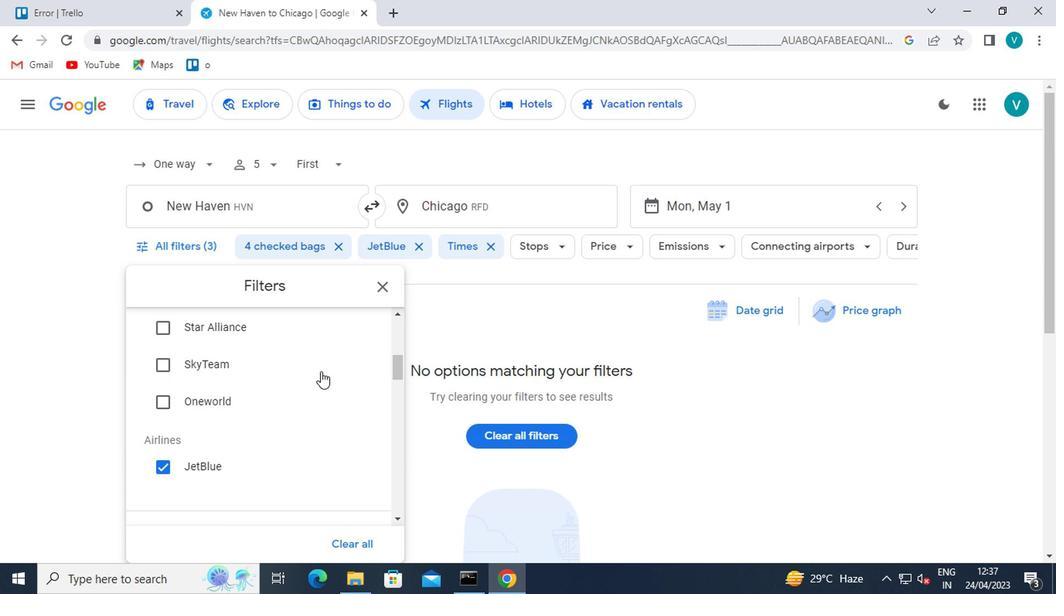 
Action: Mouse scrolled (317, 371) with delta (0, -1)
Screenshot: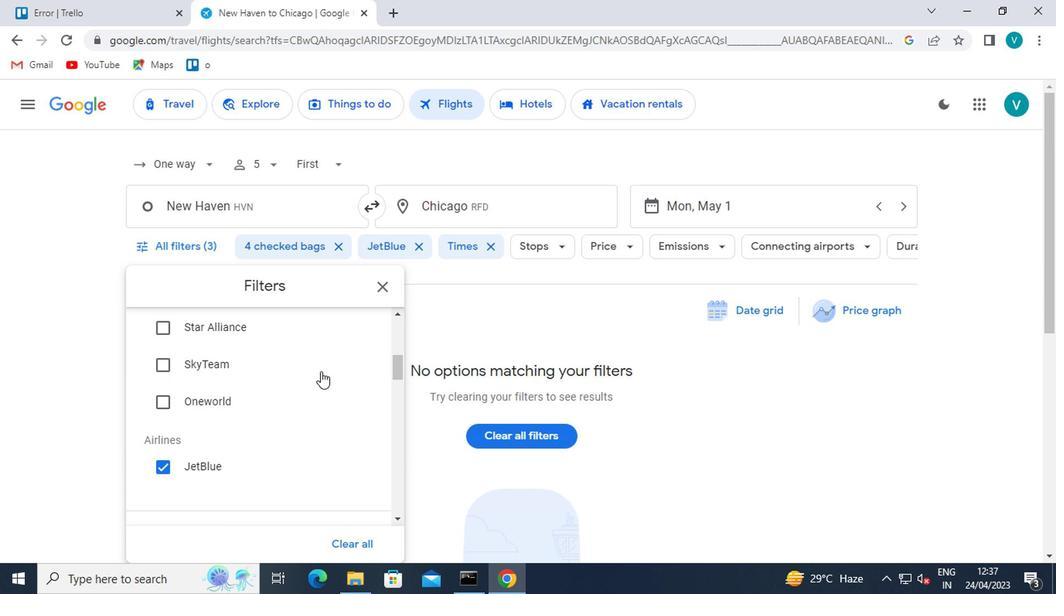 
Action: Mouse scrolled (317, 371) with delta (0, -1)
Screenshot: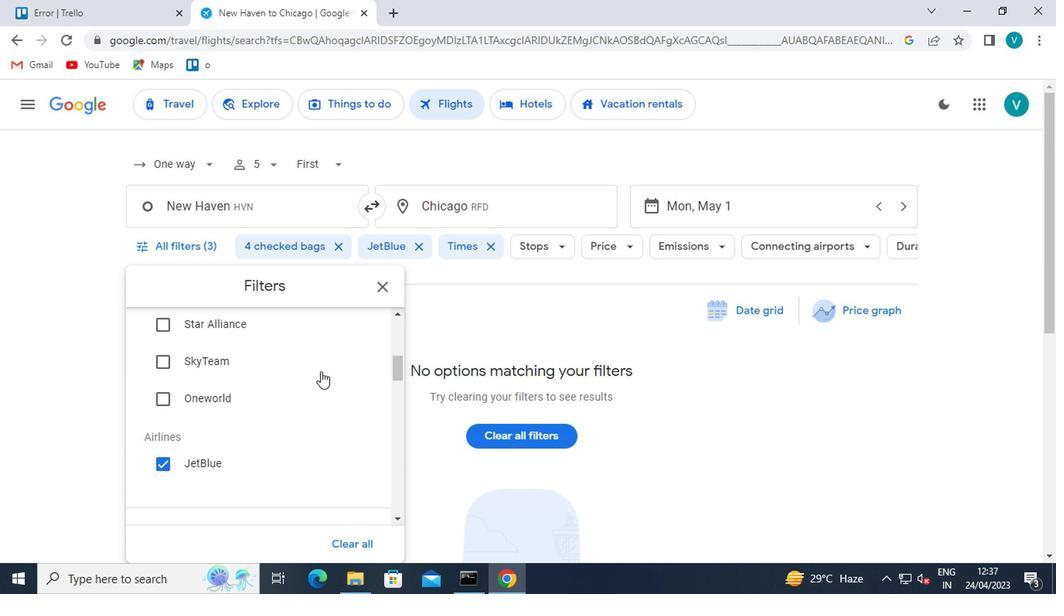 
Action: Mouse scrolled (317, 373) with delta (0, 0)
Screenshot: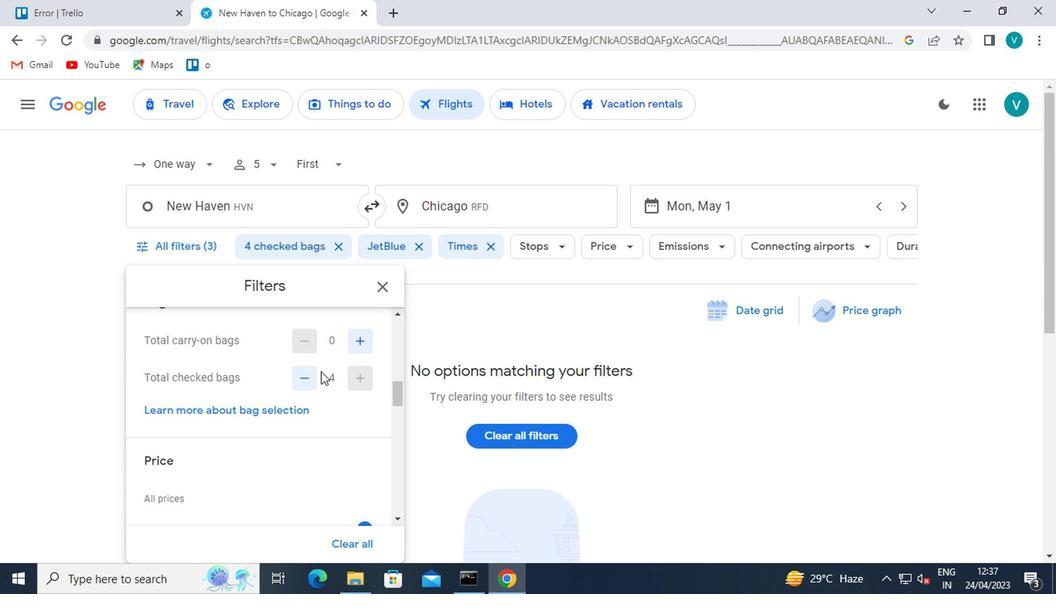 
Action: Mouse moved to (317, 372)
Screenshot: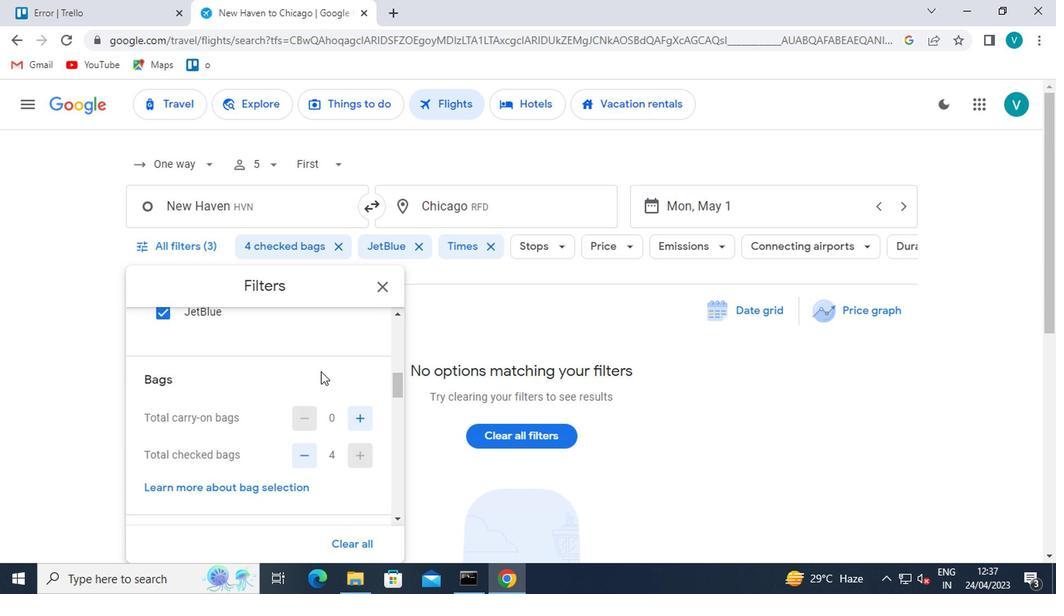 
Action: Mouse scrolled (317, 371) with delta (0, -1)
Screenshot: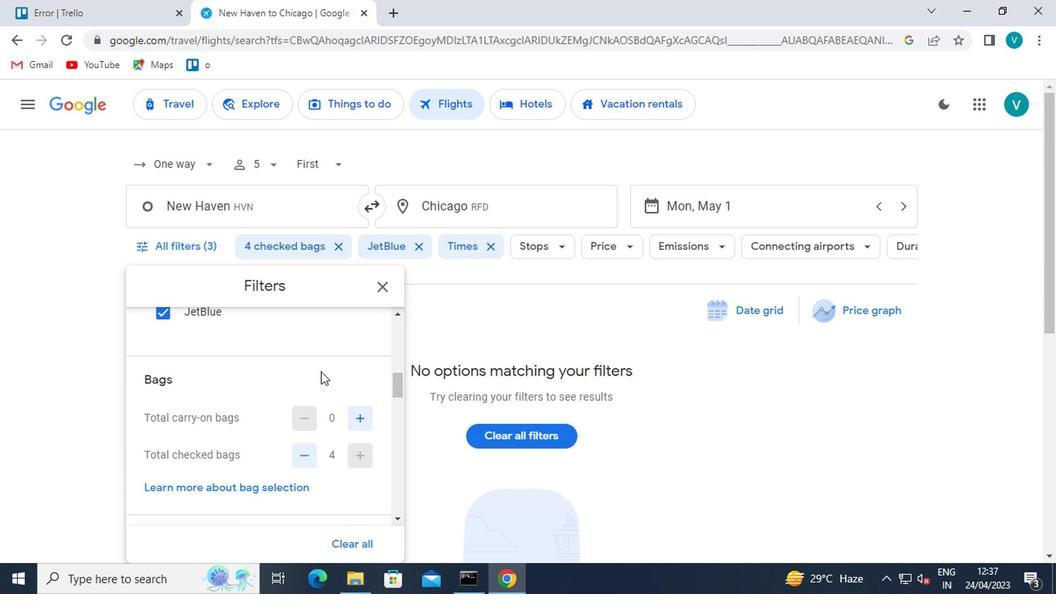 
Action: Mouse moved to (299, 380)
Screenshot: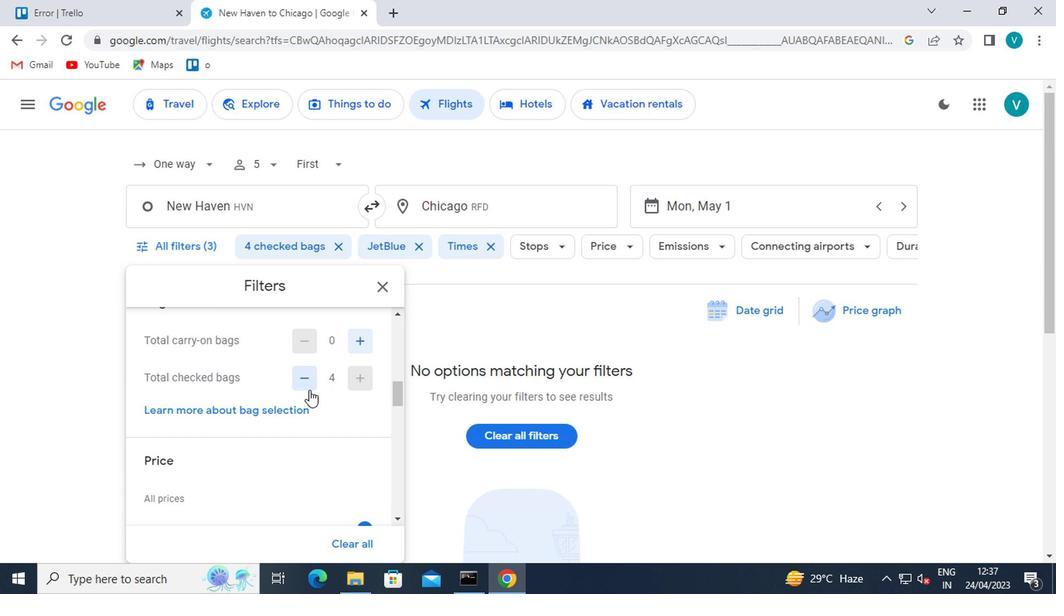 
Action: Mouse pressed left at (299, 380)
Screenshot: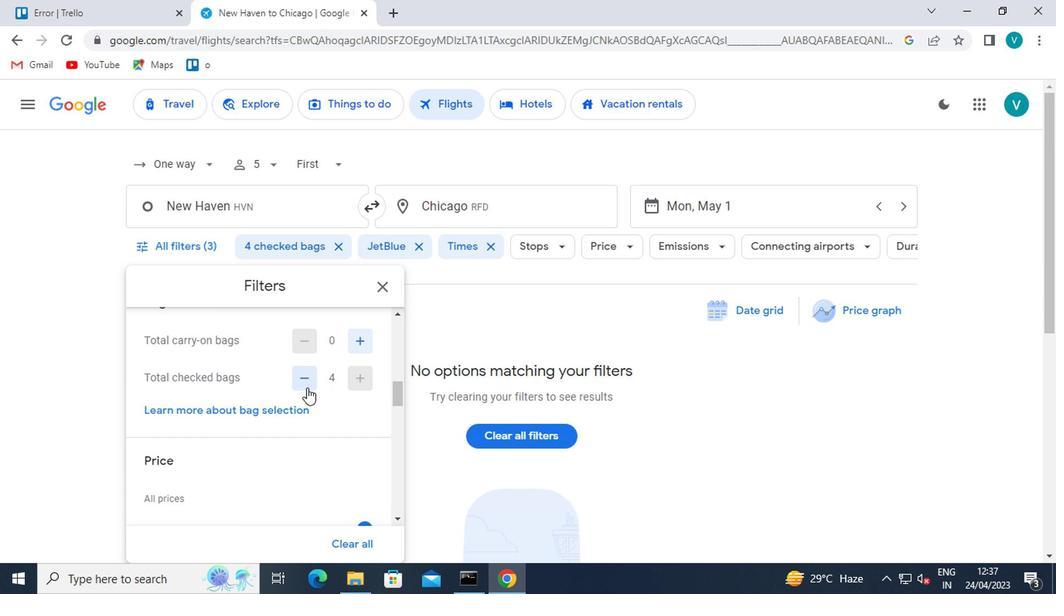 
Action: Mouse moved to (299, 387)
Screenshot: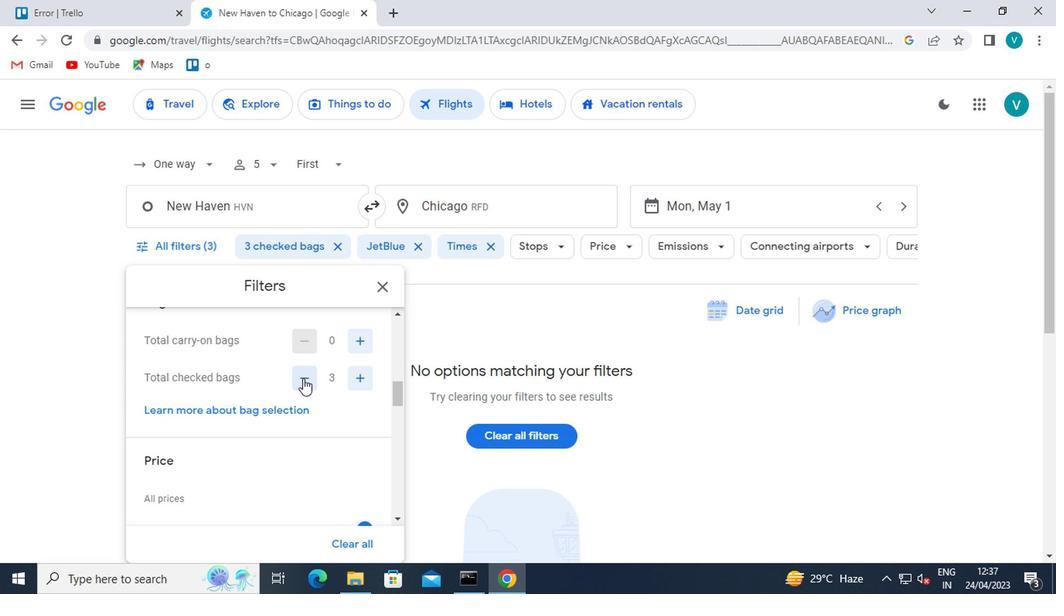 
Action: Mouse scrolled (299, 386) with delta (0, -1)
Screenshot: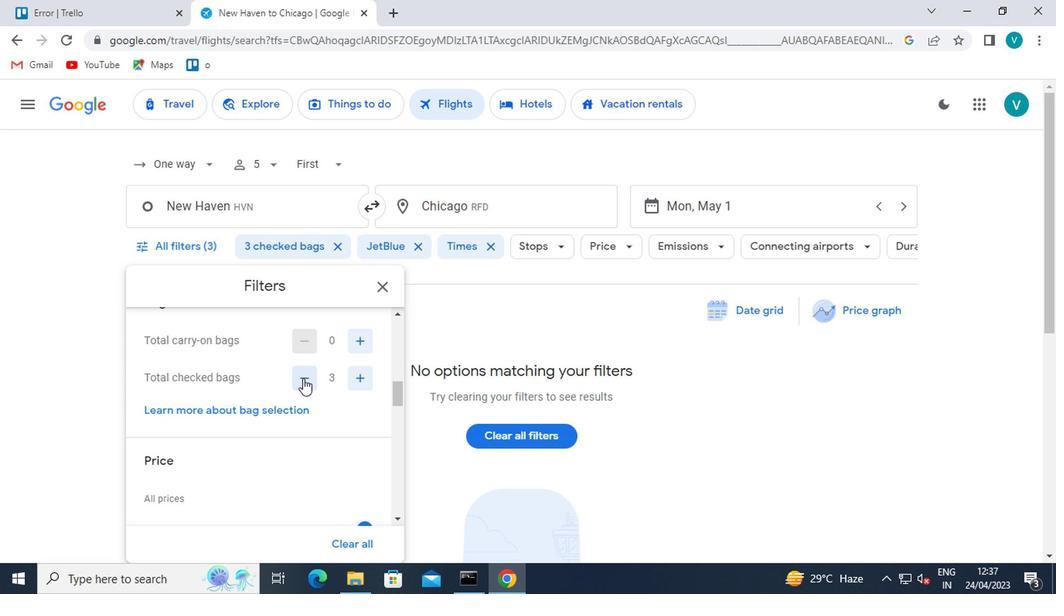 
Action: Mouse moved to (299, 391)
Screenshot: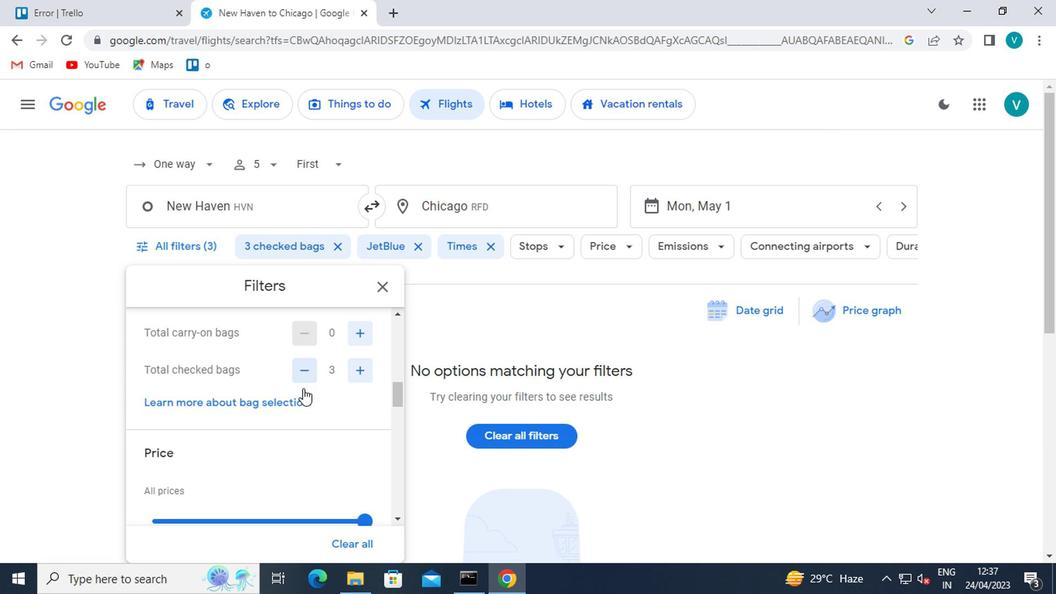 
Action: Mouse scrolled (299, 390) with delta (0, -1)
Screenshot: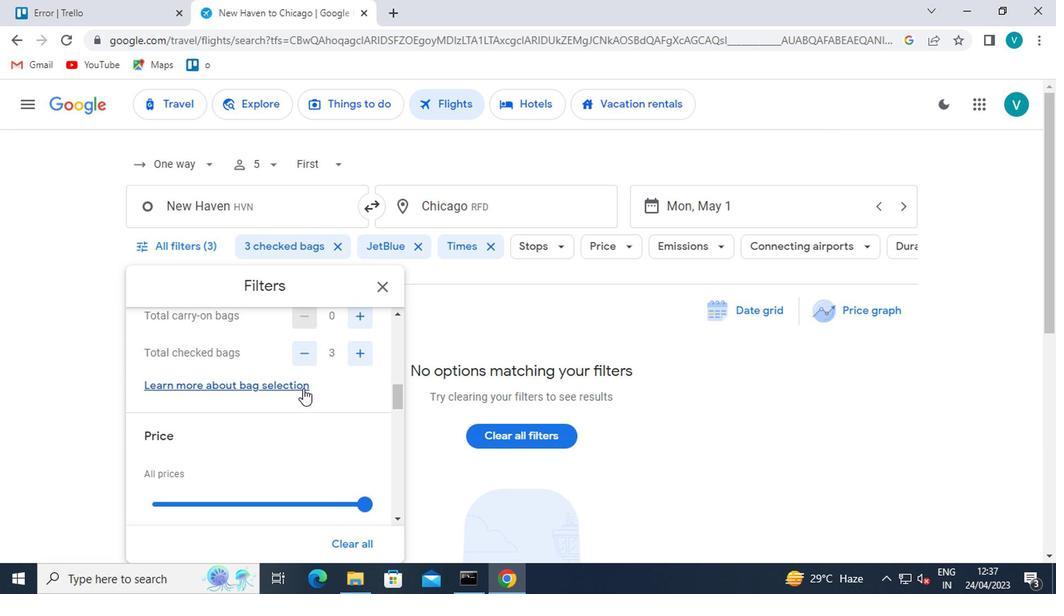 
Action: Mouse moved to (362, 376)
Screenshot: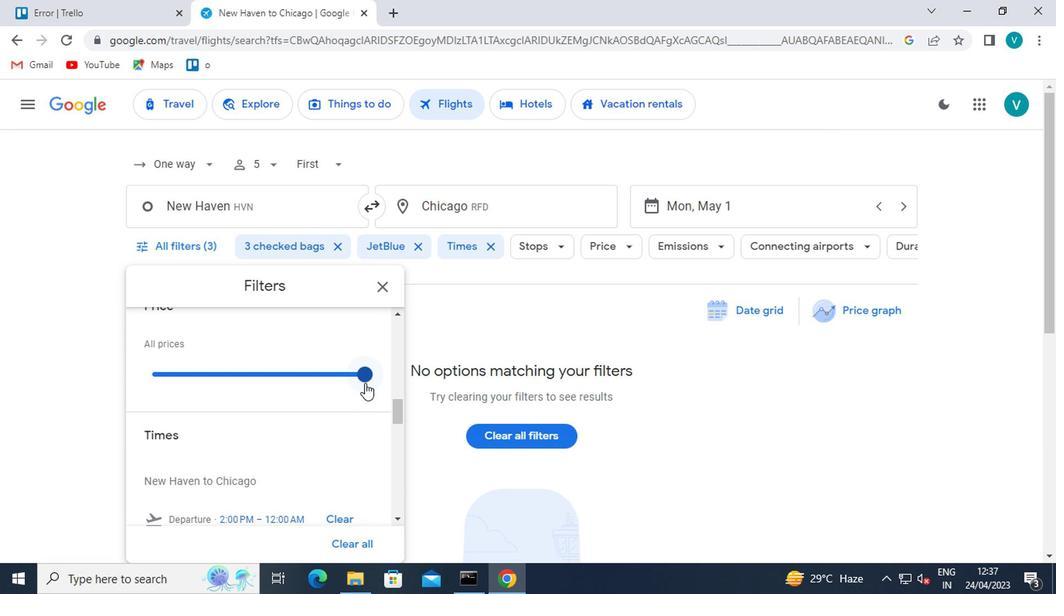 
Action: Mouse pressed left at (362, 376)
Screenshot: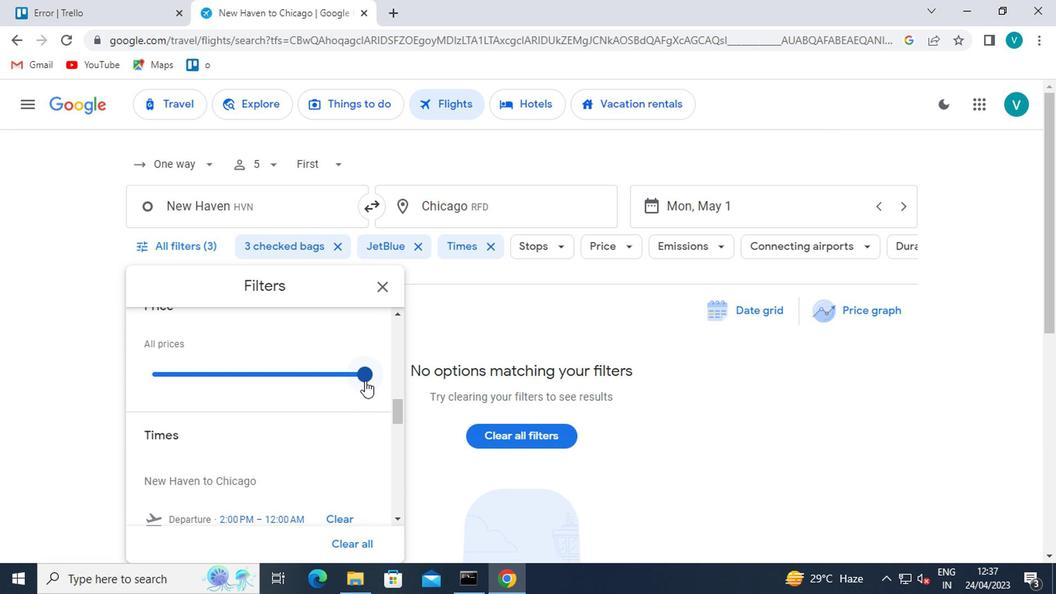 
Action: Mouse moved to (370, 390)
Screenshot: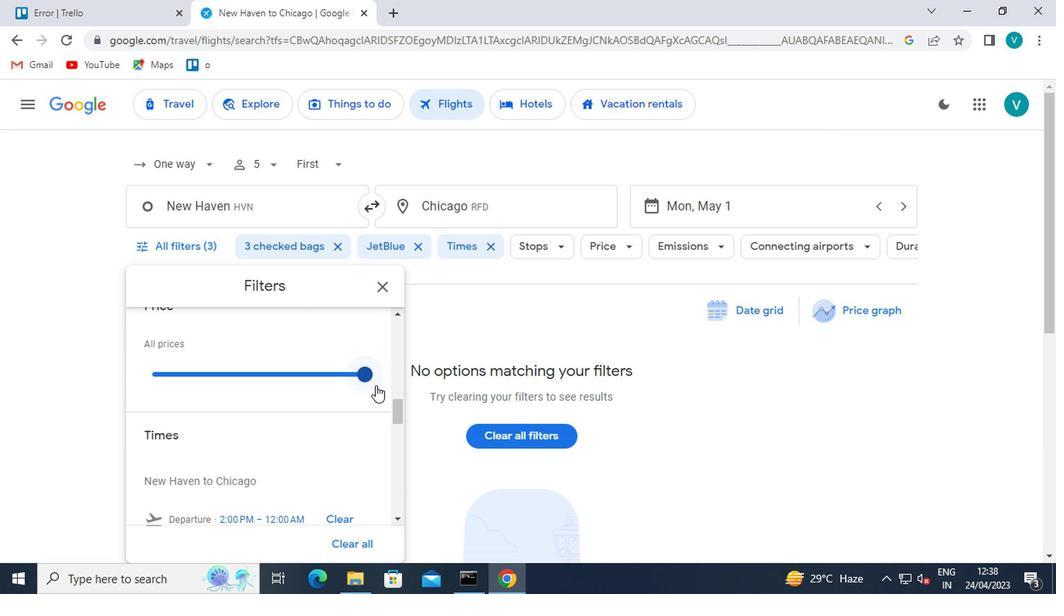 
Action: Mouse scrolled (370, 389) with delta (0, 0)
Screenshot: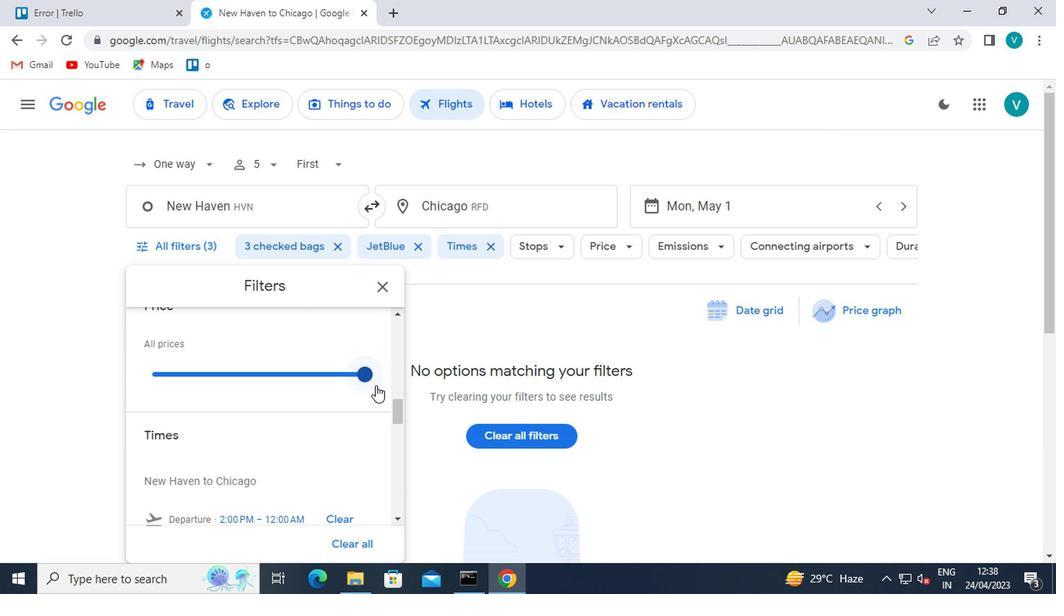 
Action: Mouse moved to (272, 466)
Screenshot: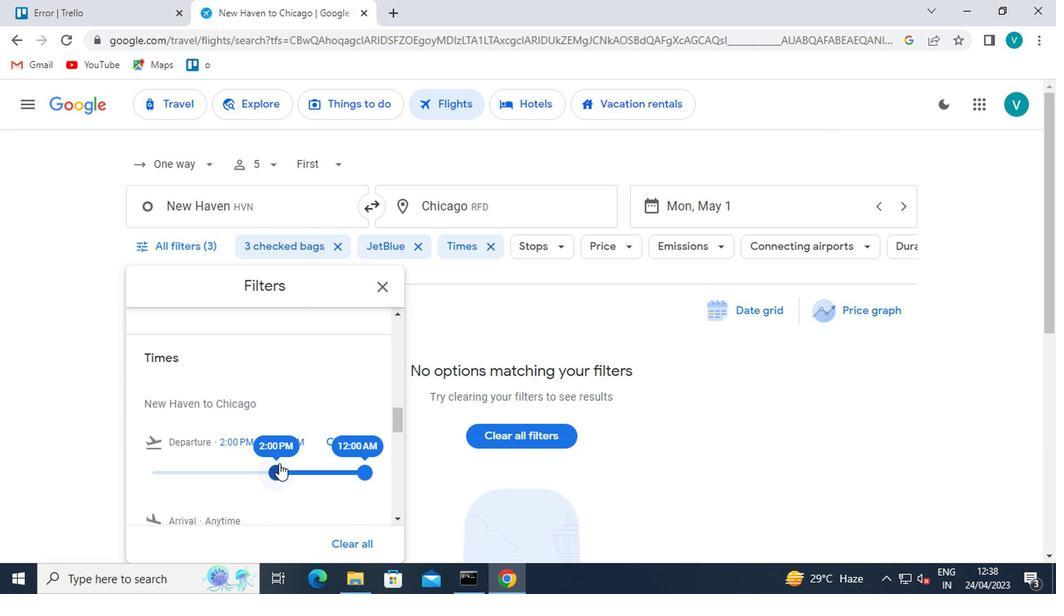 
Action: Mouse pressed left at (272, 466)
Screenshot: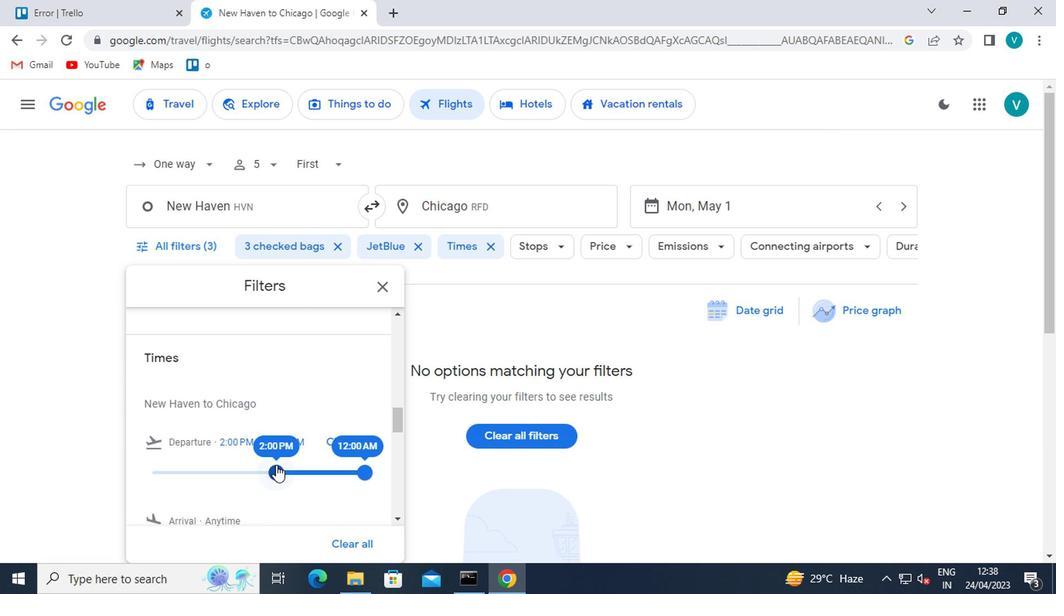 
Action: Mouse moved to (288, 466)
Screenshot: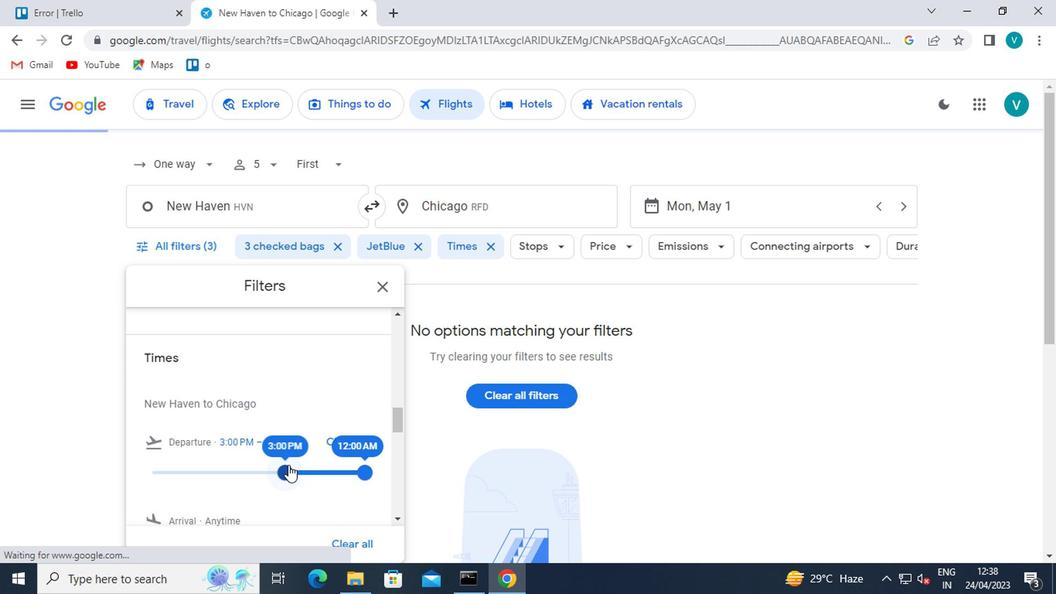 
